 Task: Look for space in Greve, Denmark from 9th June, 2023 to 16th June, 2023 for 2 adults in price range Rs.8000 to Rs.16000. Place can be entire place with 2 bedrooms having 2 beds and 1 bathroom. Property type can be house, flat, guest house. Booking option can be shelf check-in. Required host language is English.
Action: Mouse moved to (665, 93)
Screenshot: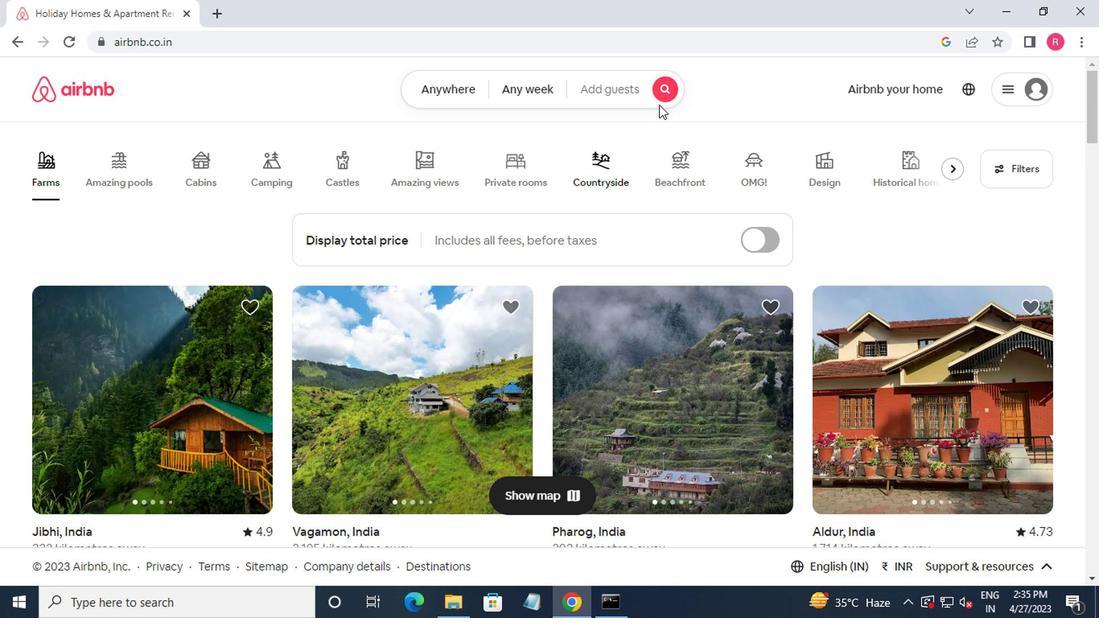
Action: Mouse pressed left at (665, 93)
Screenshot: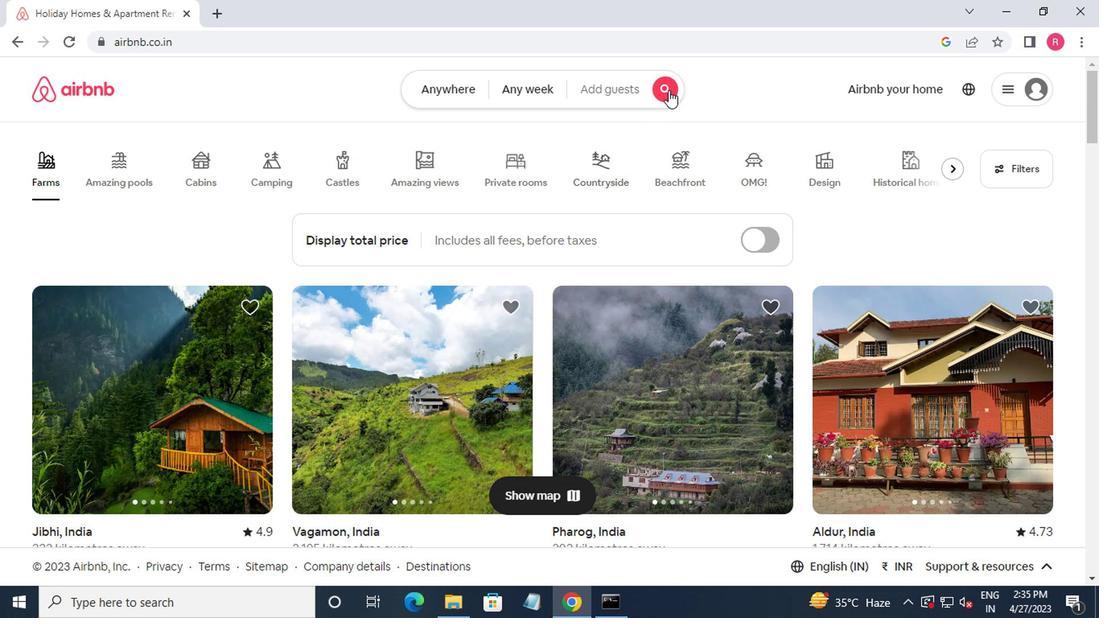 
Action: Mouse moved to (389, 154)
Screenshot: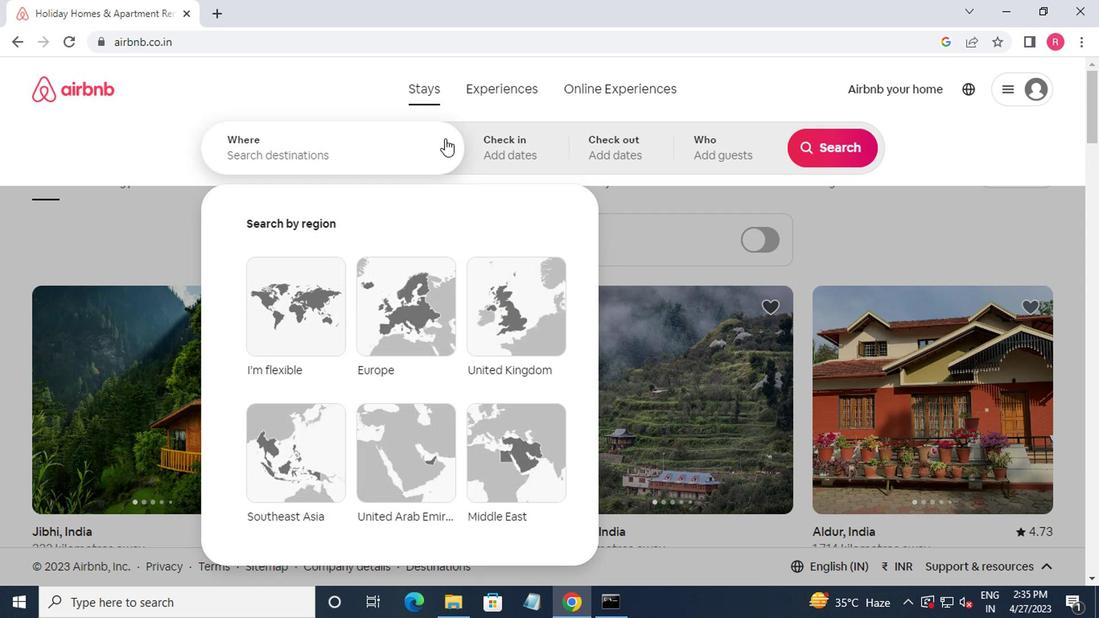 
Action: Mouse pressed left at (389, 154)
Screenshot: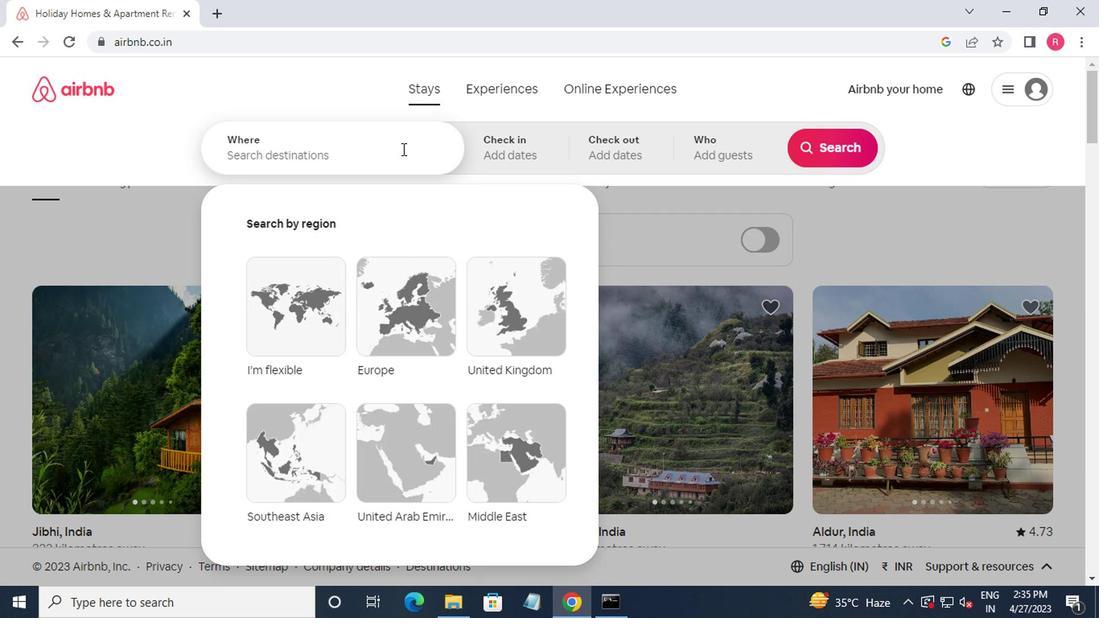 
Action: Mouse moved to (420, 139)
Screenshot: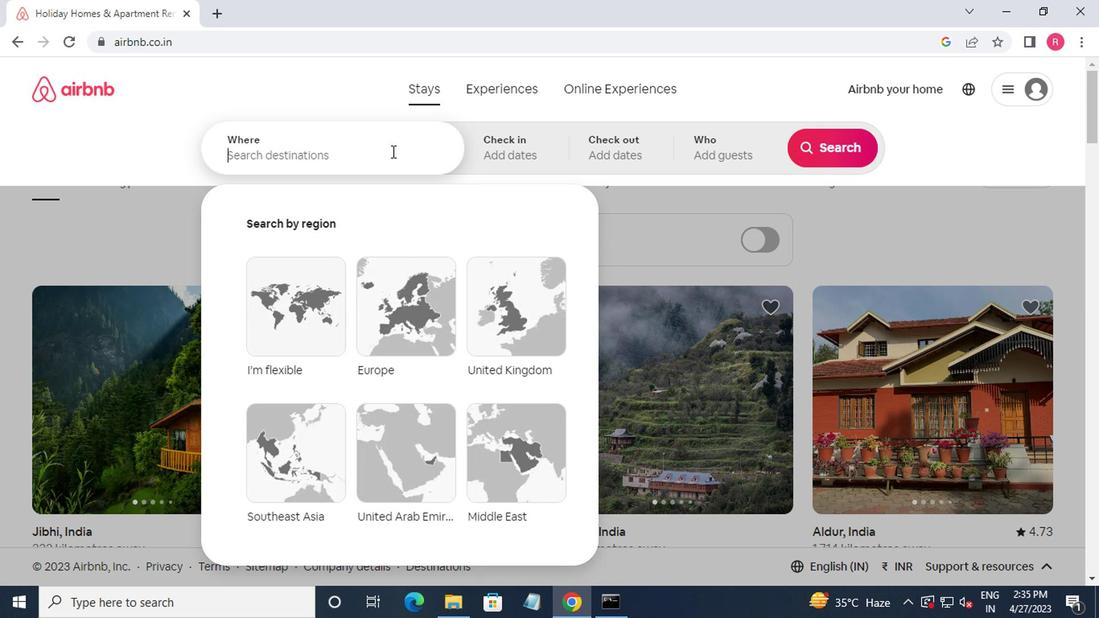 
Action: Key pressed greve,danm<Key.down><Key.enter>
Screenshot: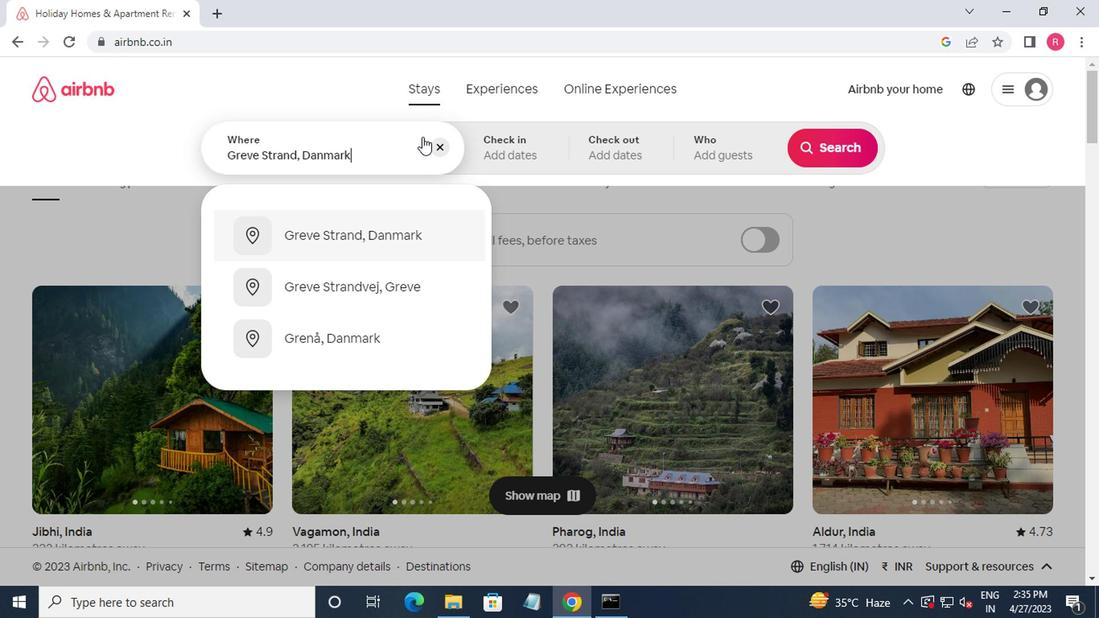 
Action: Mouse moved to (817, 280)
Screenshot: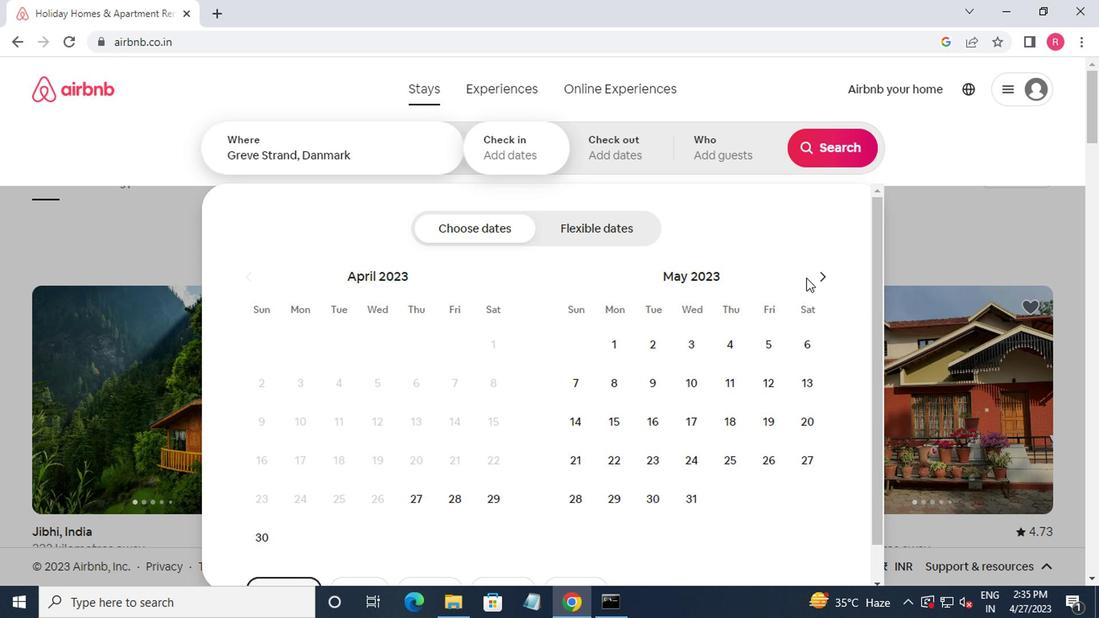 
Action: Mouse pressed left at (817, 280)
Screenshot: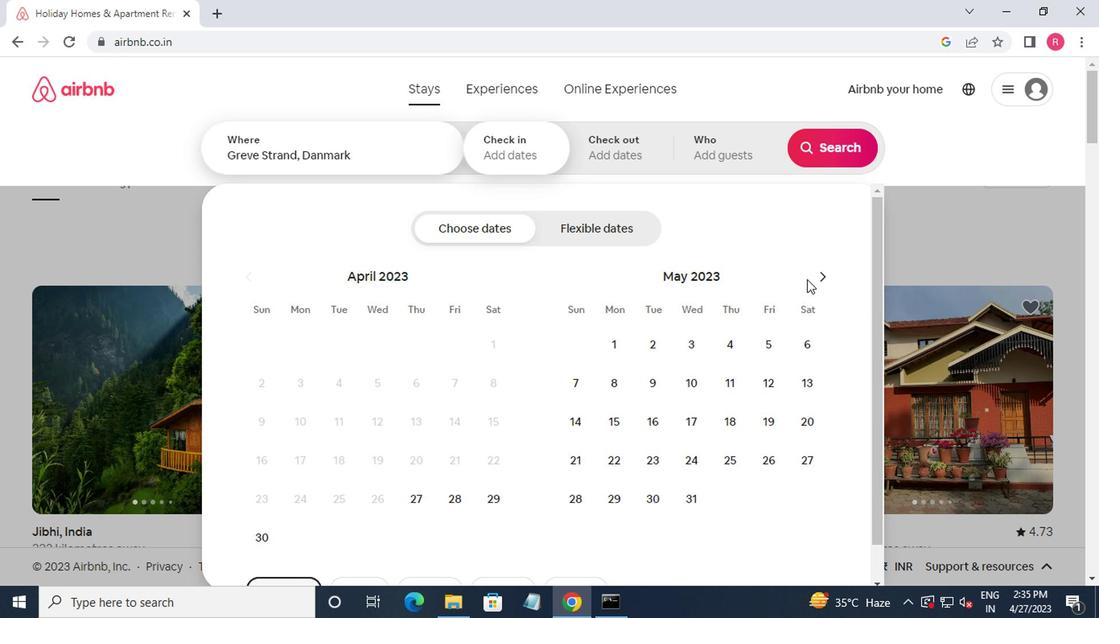 
Action: Mouse moved to (819, 281)
Screenshot: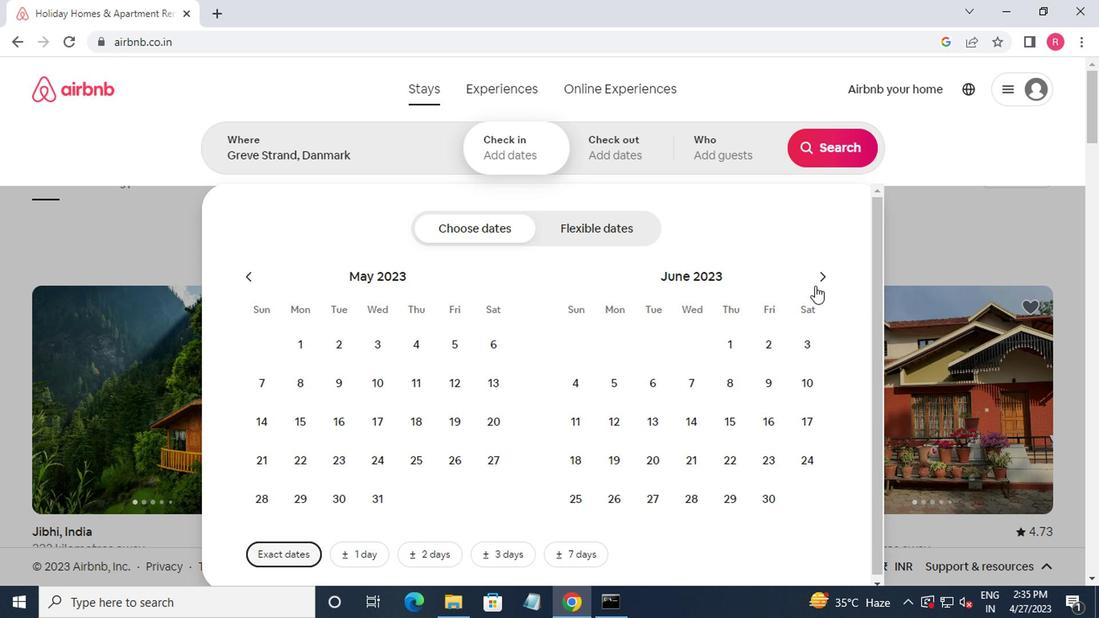 
Action: Mouse pressed left at (819, 281)
Screenshot: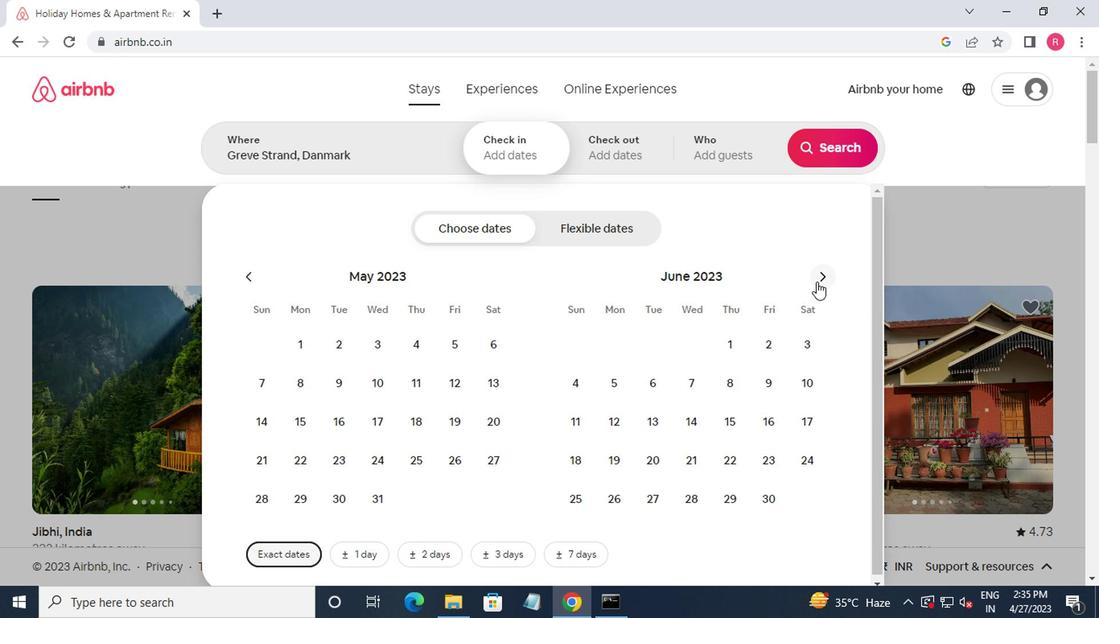 
Action: Mouse moved to (582, 428)
Screenshot: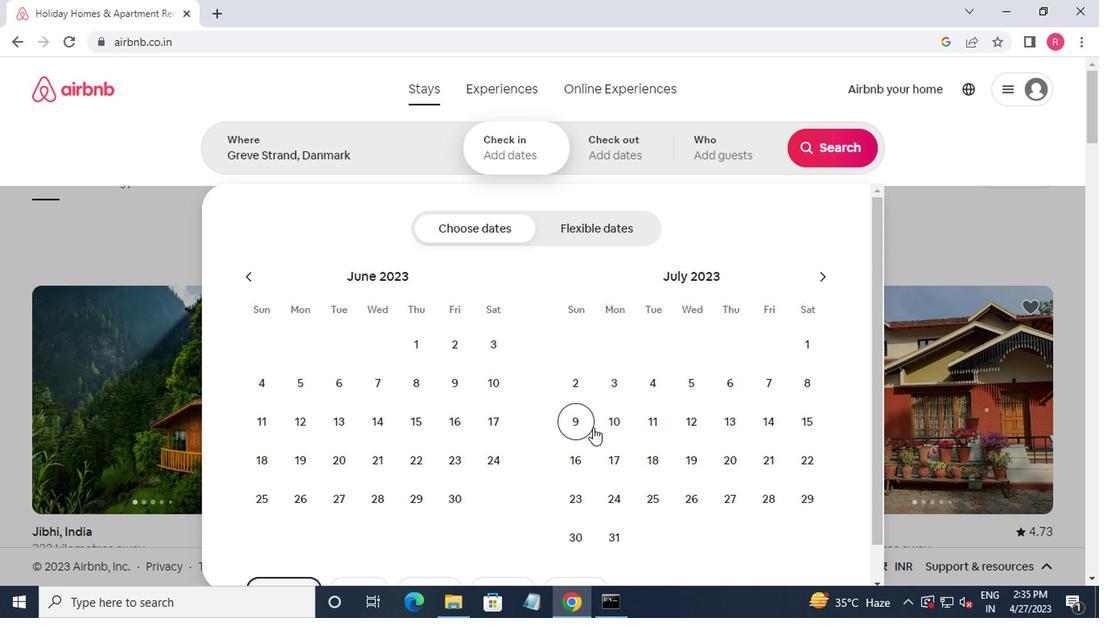 
Action: Mouse pressed left at (582, 428)
Screenshot: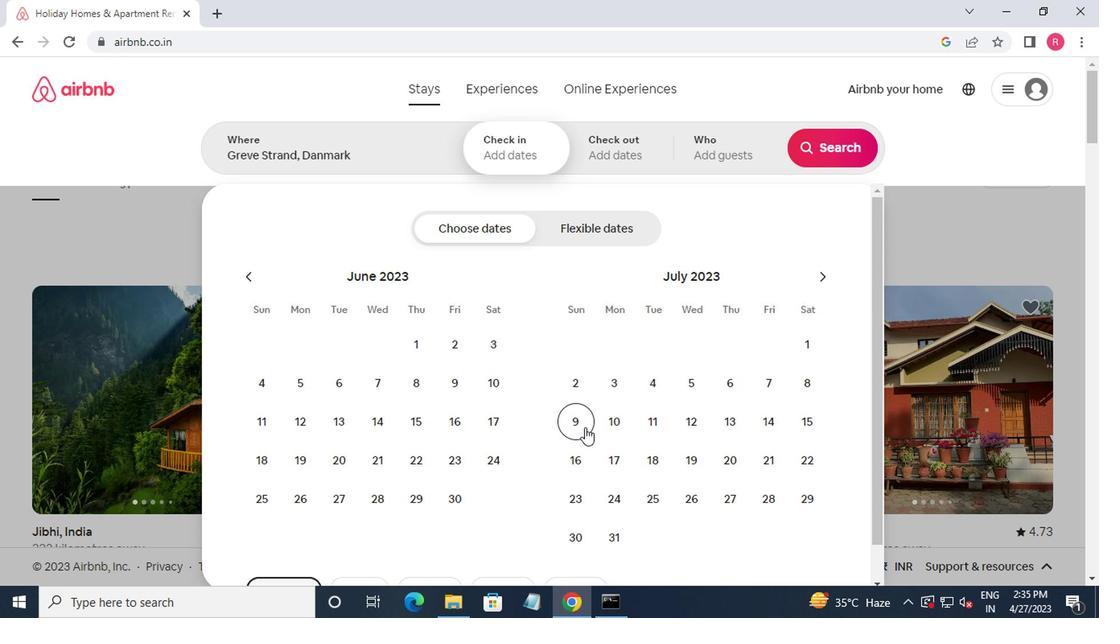 
Action: Mouse moved to (584, 470)
Screenshot: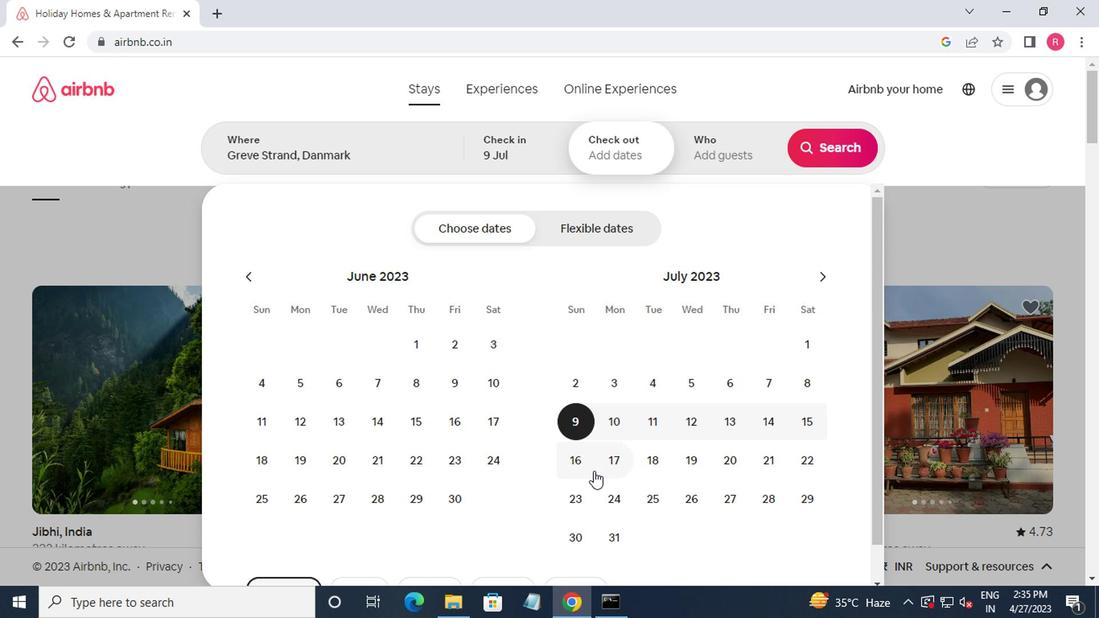 
Action: Mouse pressed left at (584, 470)
Screenshot: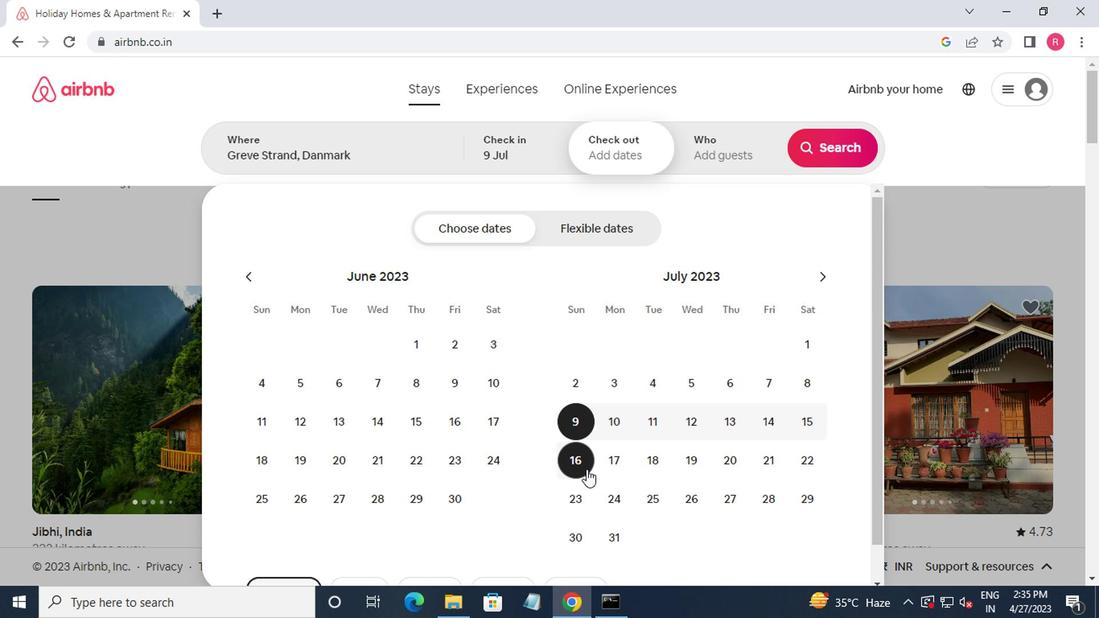 
Action: Mouse moved to (711, 144)
Screenshot: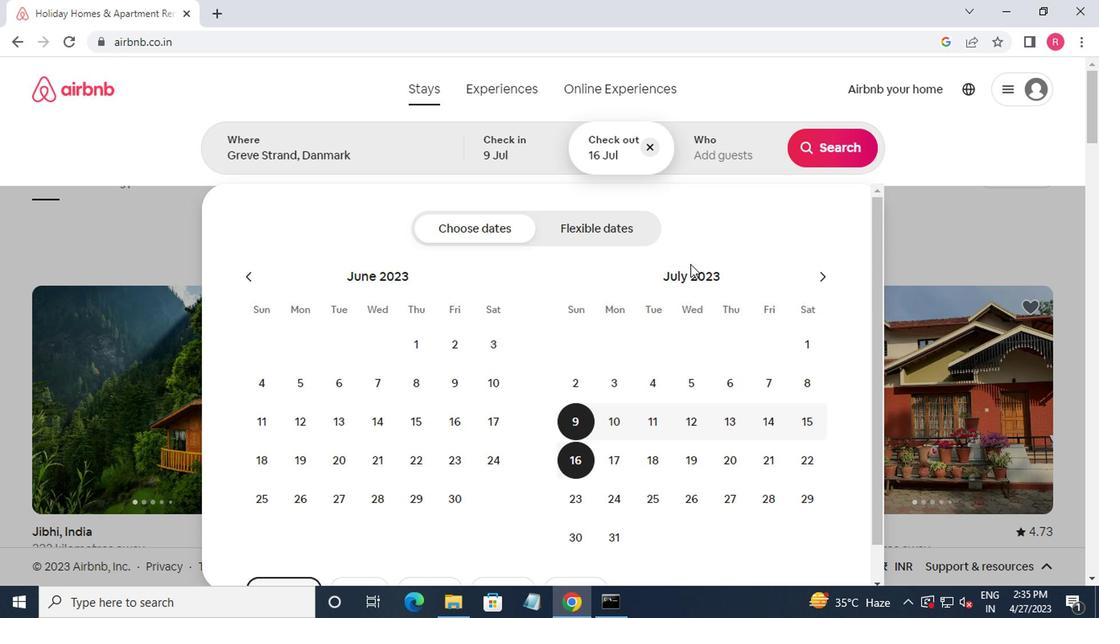 
Action: Mouse pressed left at (711, 144)
Screenshot: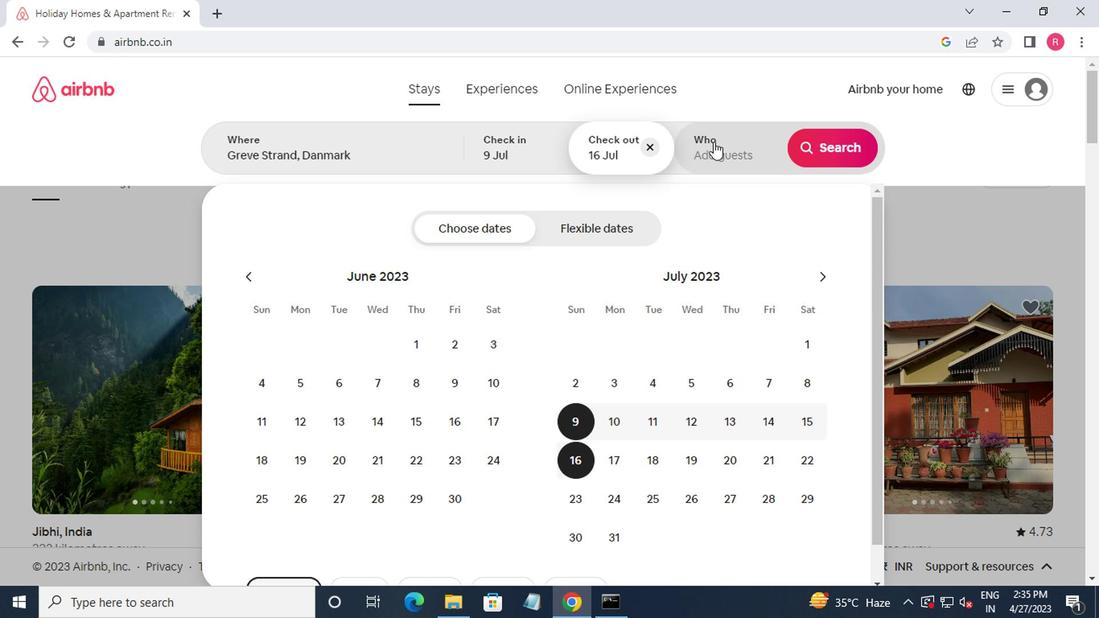 
Action: Mouse moved to (841, 236)
Screenshot: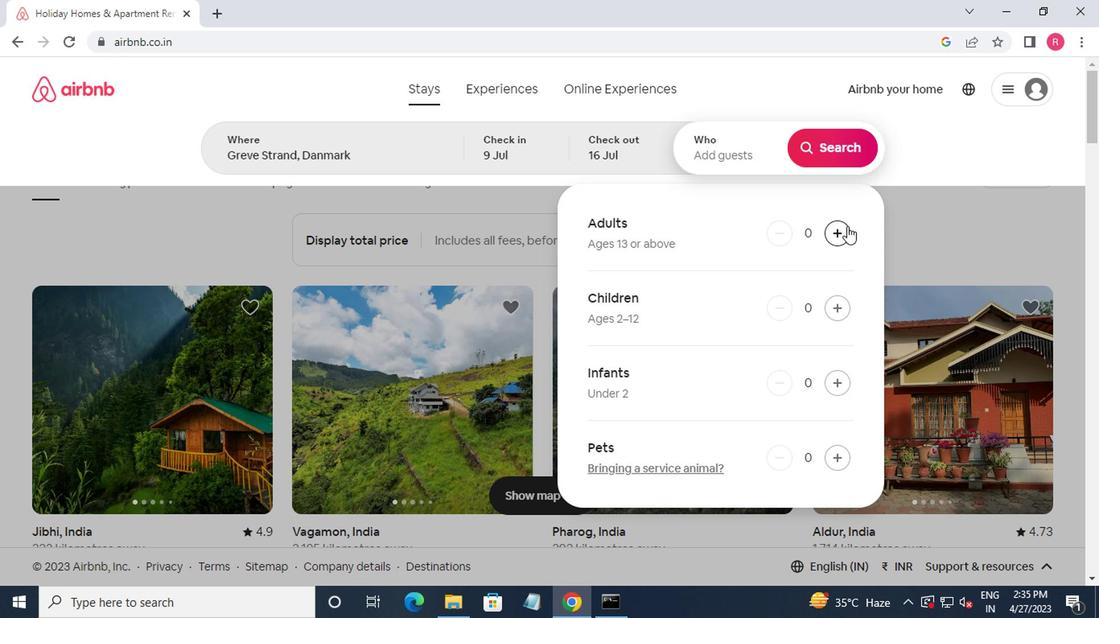 
Action: Mouse pressed left at (841, 236)
Screenshot: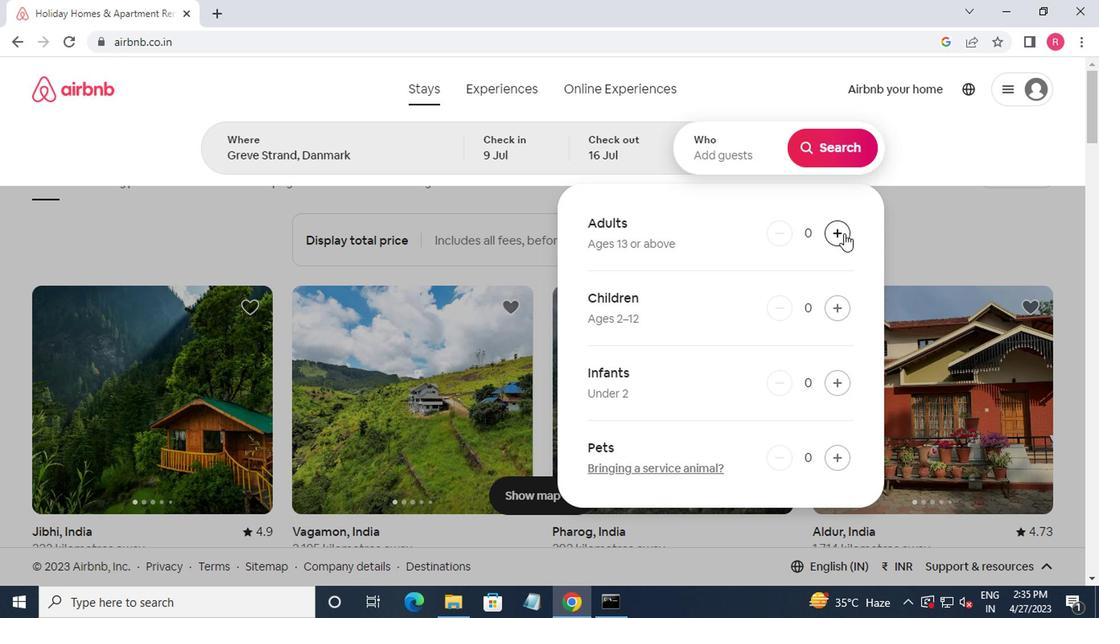 
Action: Mouse pressed left at (841, 236)
Screenshot: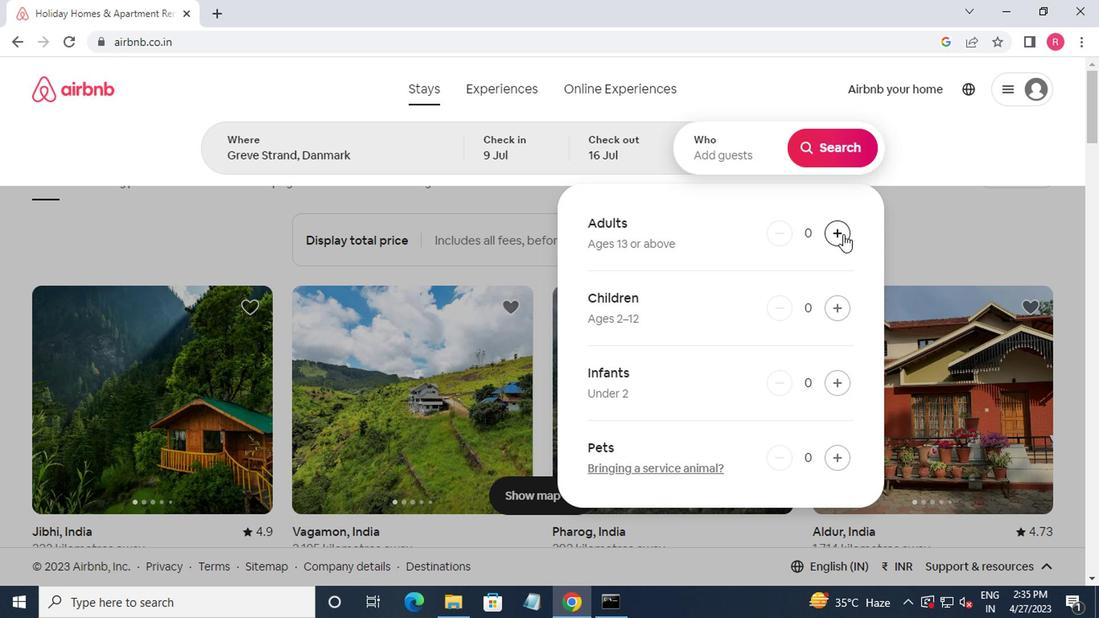 
Action: Mouse moved to (833, 159)
Screenshot: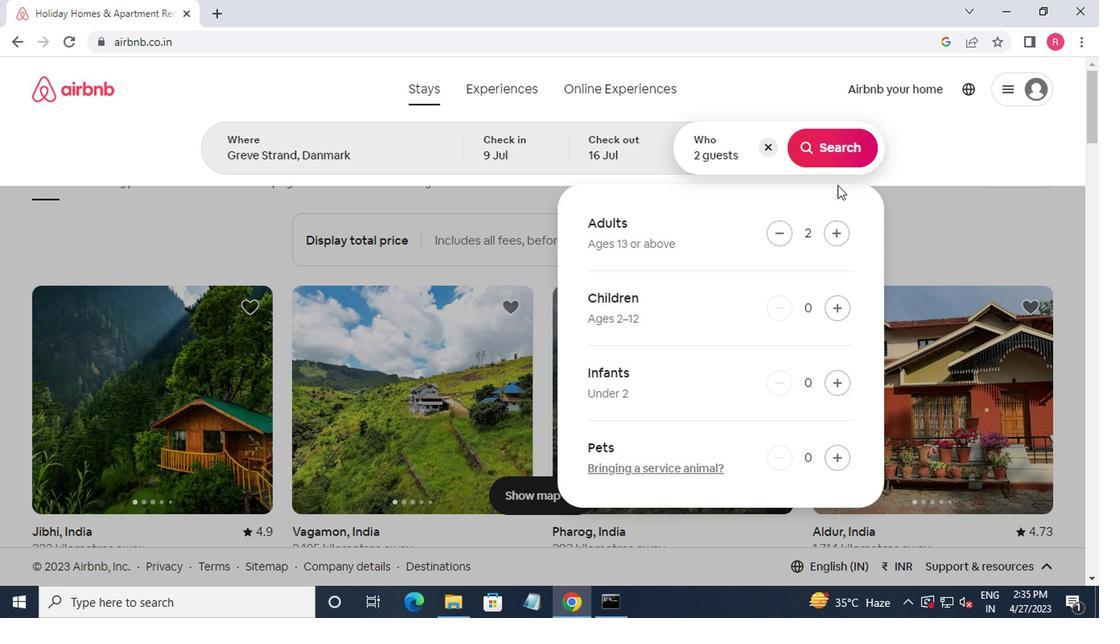 
Action: Mouse pressed left at (833, 159)
Screenshot: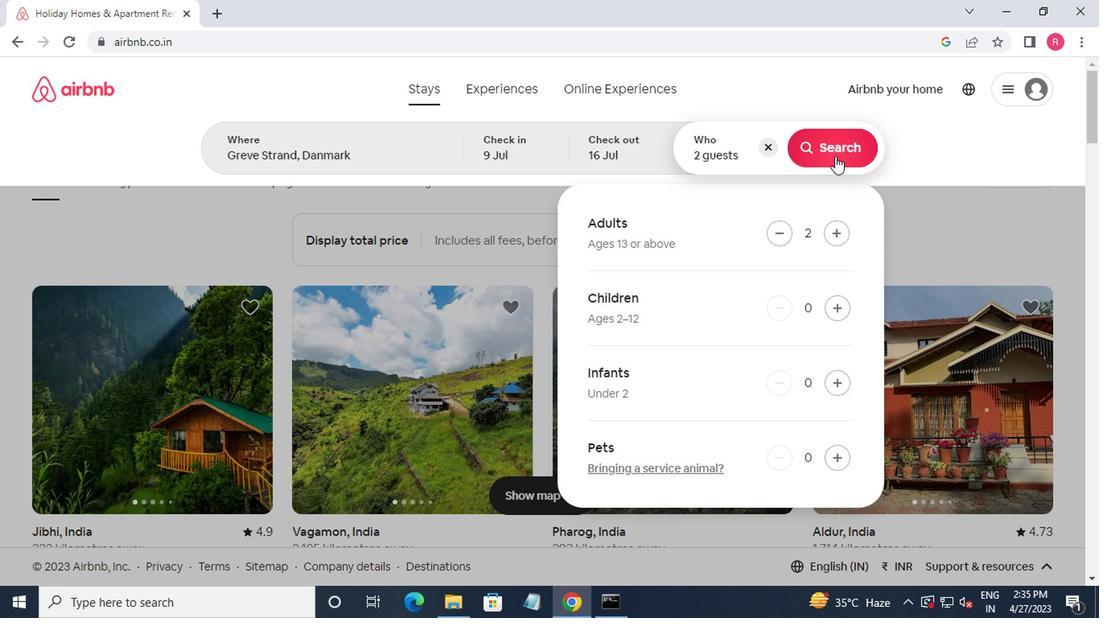 
Action: Mouse moved to (1015, 154)
Screenshot: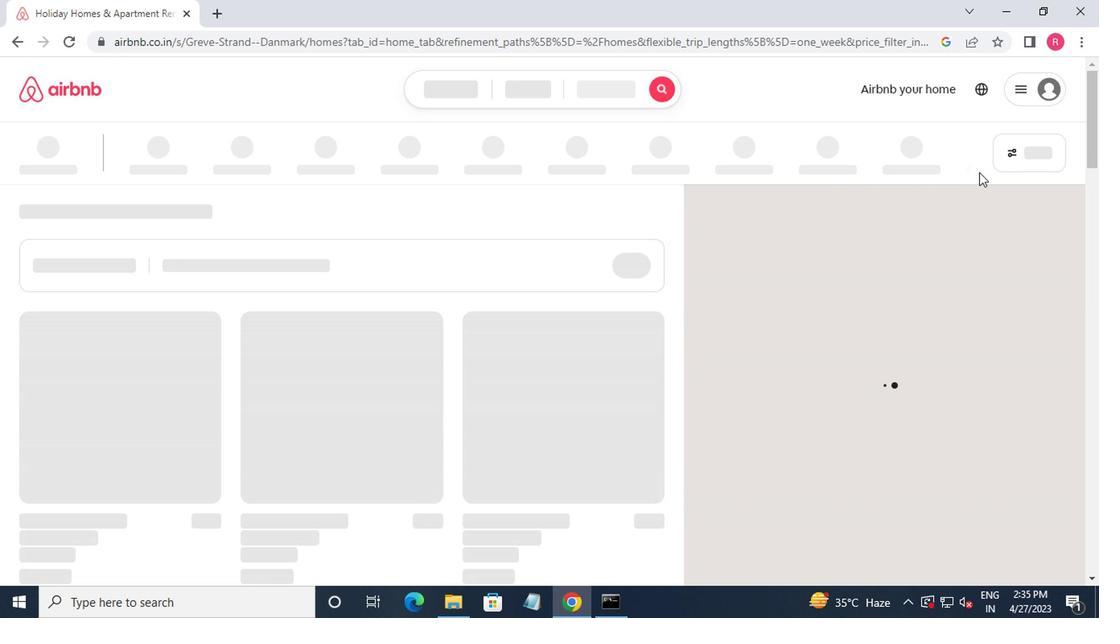 
Action: Mouse pressed left at (1015, 154)
Screenshot: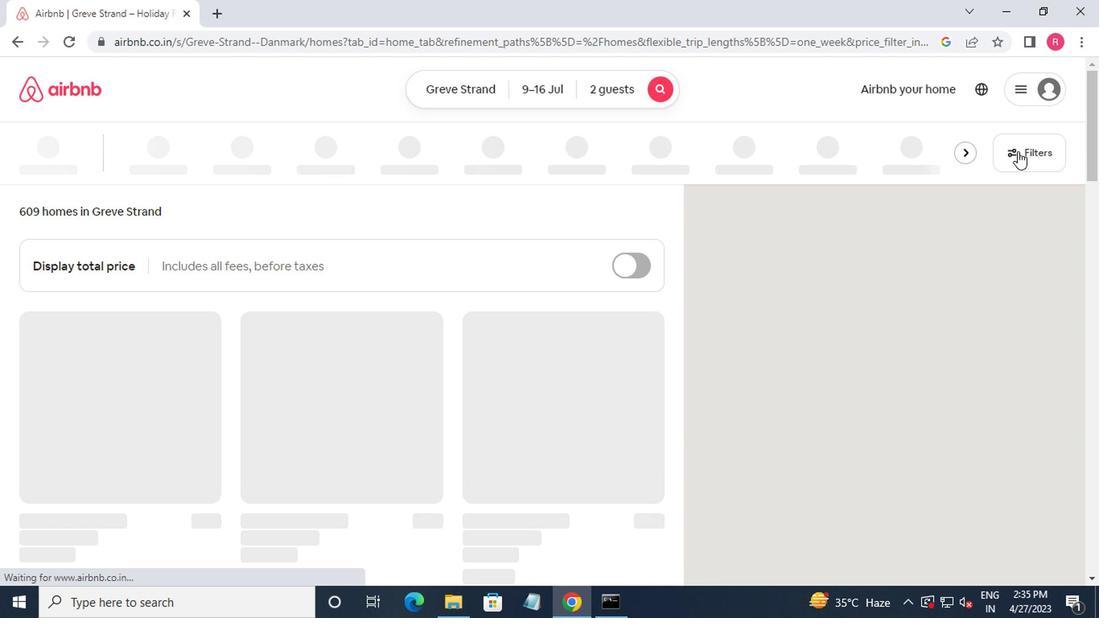 
Action: Mouse moved to (460, 355)
Screenshot: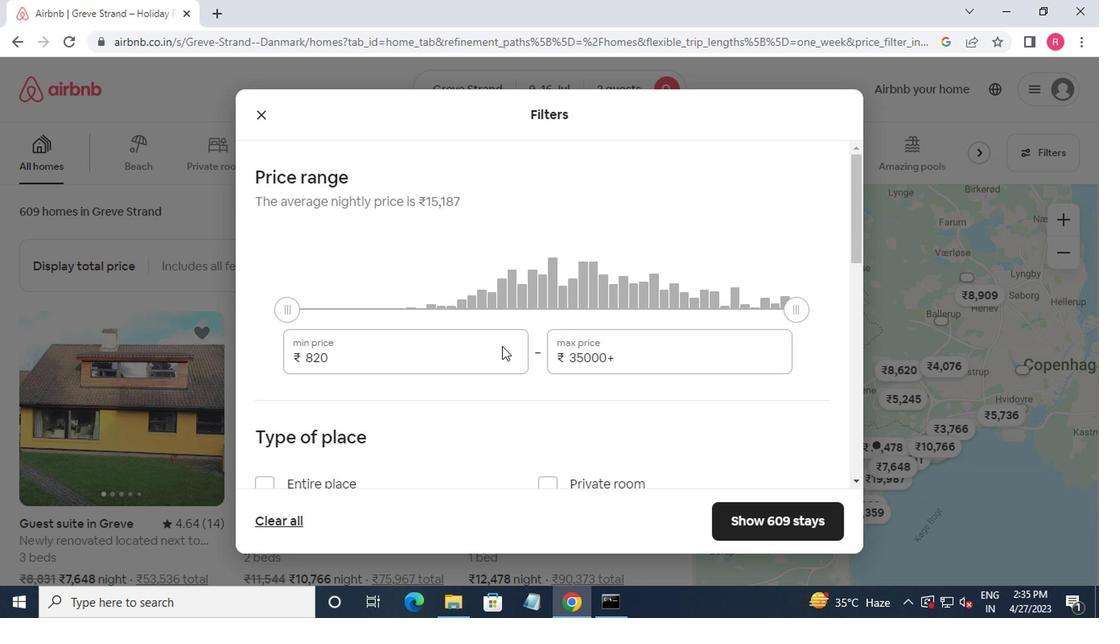 
Action: Mouse pressed left at (460, 355)
Screenshot: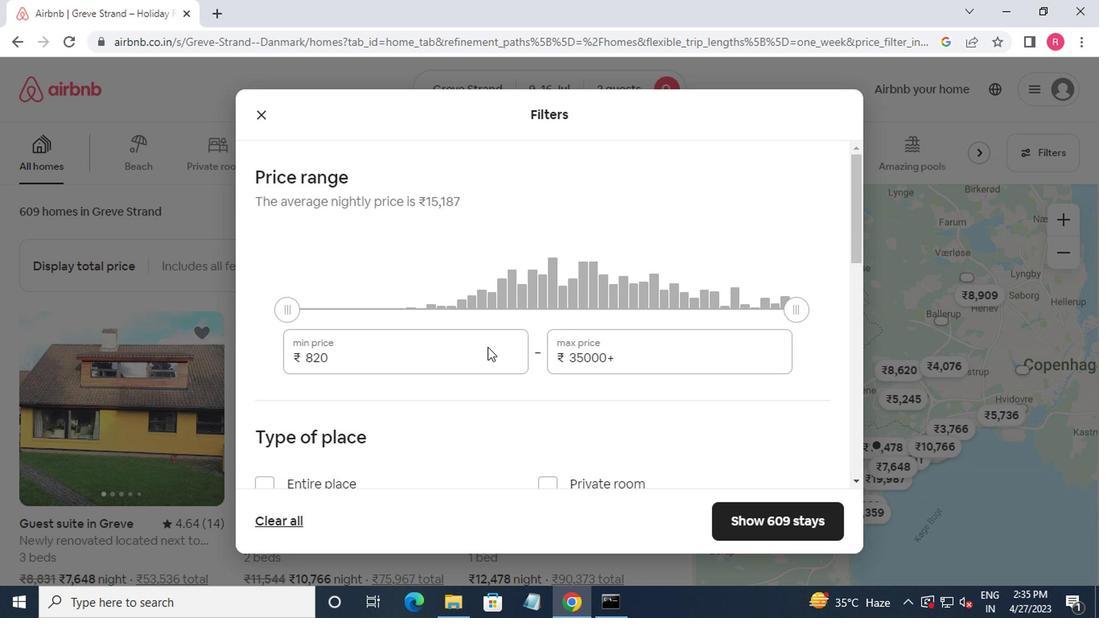 
Action: Mouse moved to (523, 334)
Screenshot: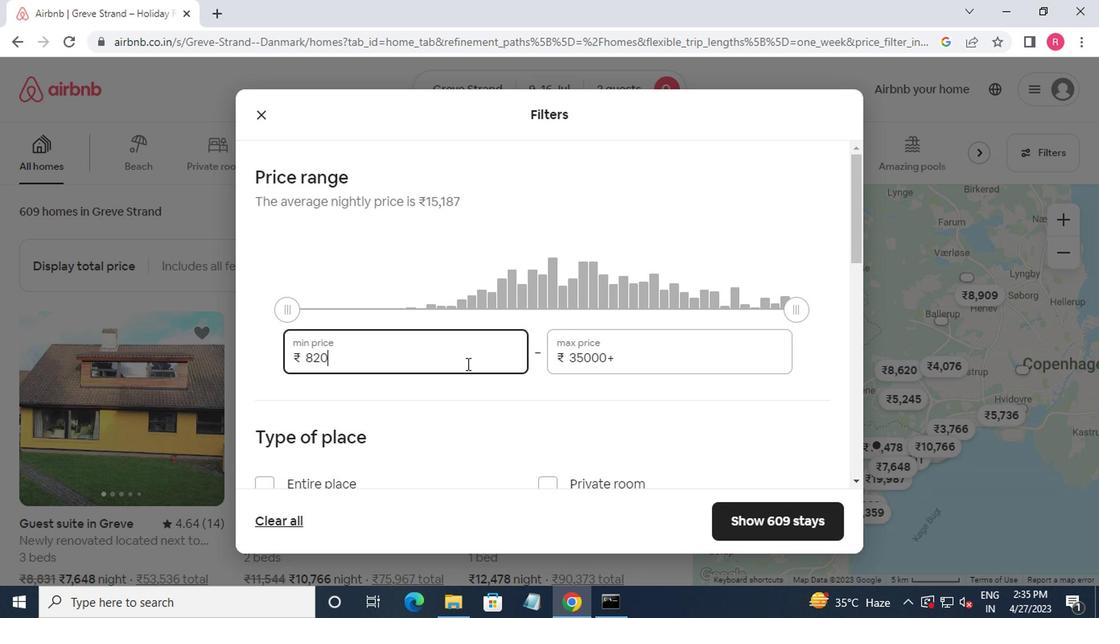 
Action: Key pressed <Key.backspace><Key.backspace>000<Key.tab>1<Key.backspace><Key.backspace><Key.backspace><Key.backspace><Key.backspace><Key.backspace><Key.backspace><Key.backspace><Key.backspace><Key.backspace><Key.backspace><Key.backspace>16000
Screenshot: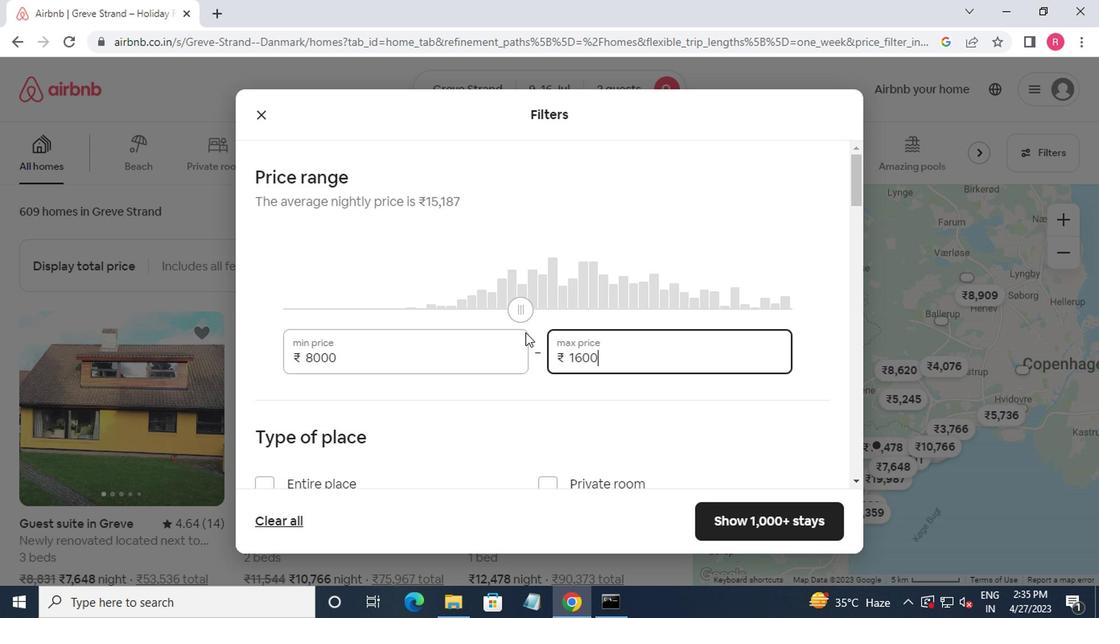 
Action: Mouse moved to (522, 273)
Screenshot: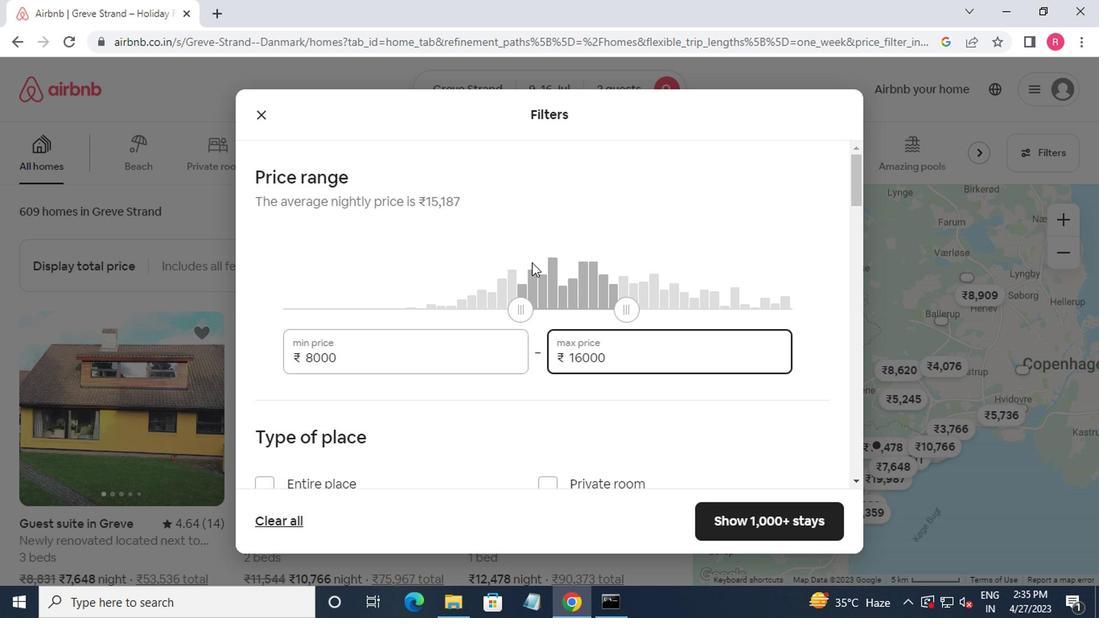 
Action: Mouse scrolled (522, 272) with delta (0, -1)
Screenshot: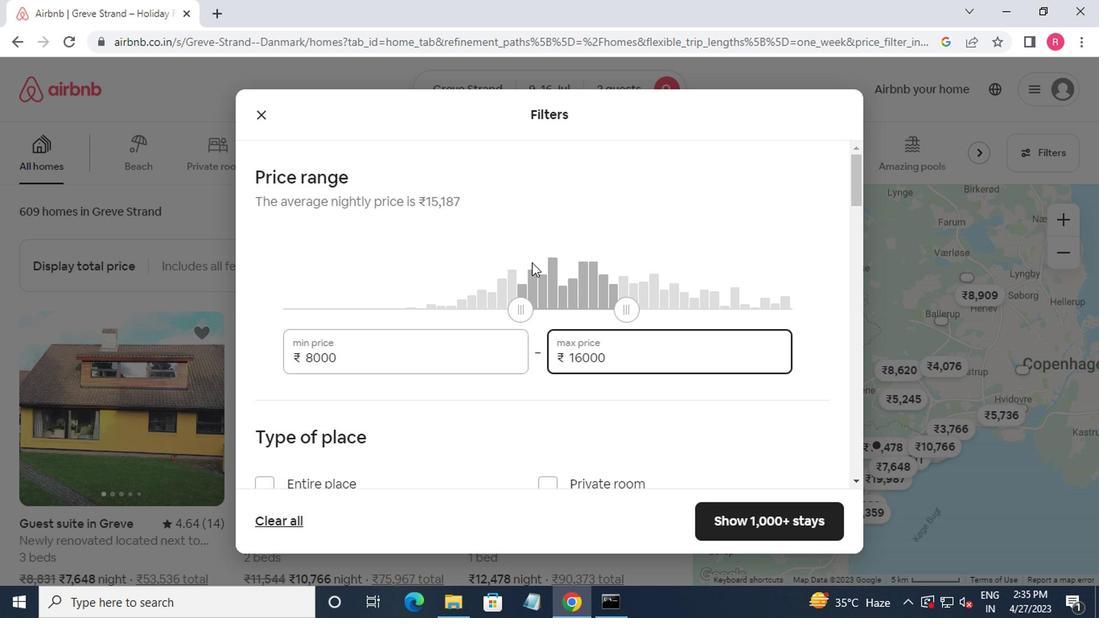 
Action: Mouse moved to (520, 278)
Screenshot: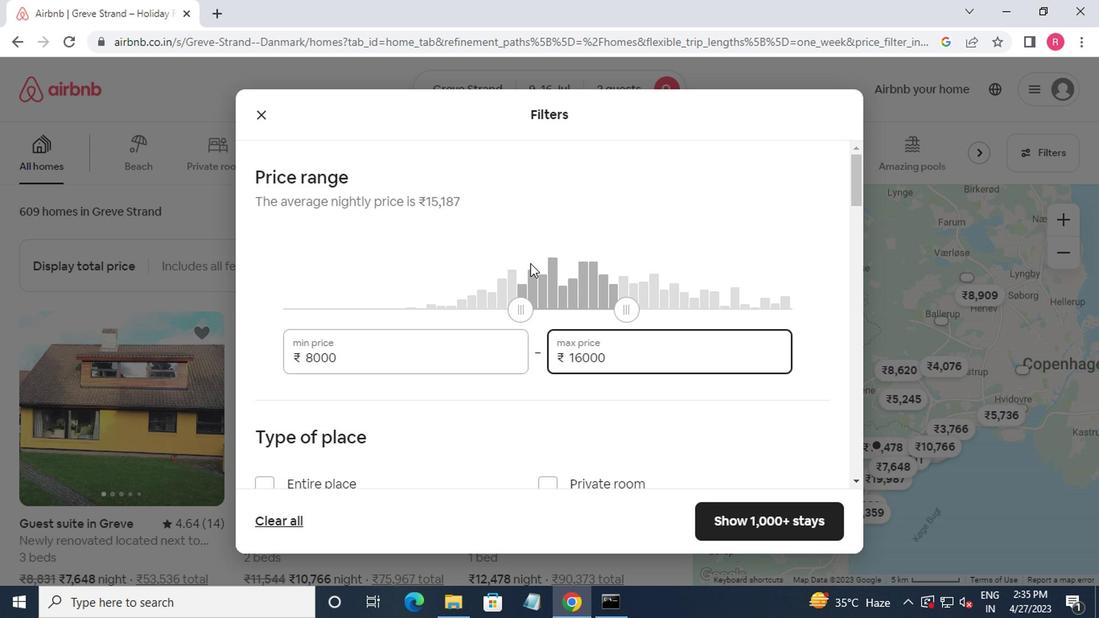 
Action: Mouse scrolled (520, 277) with delta (0, 0)
Screenshot: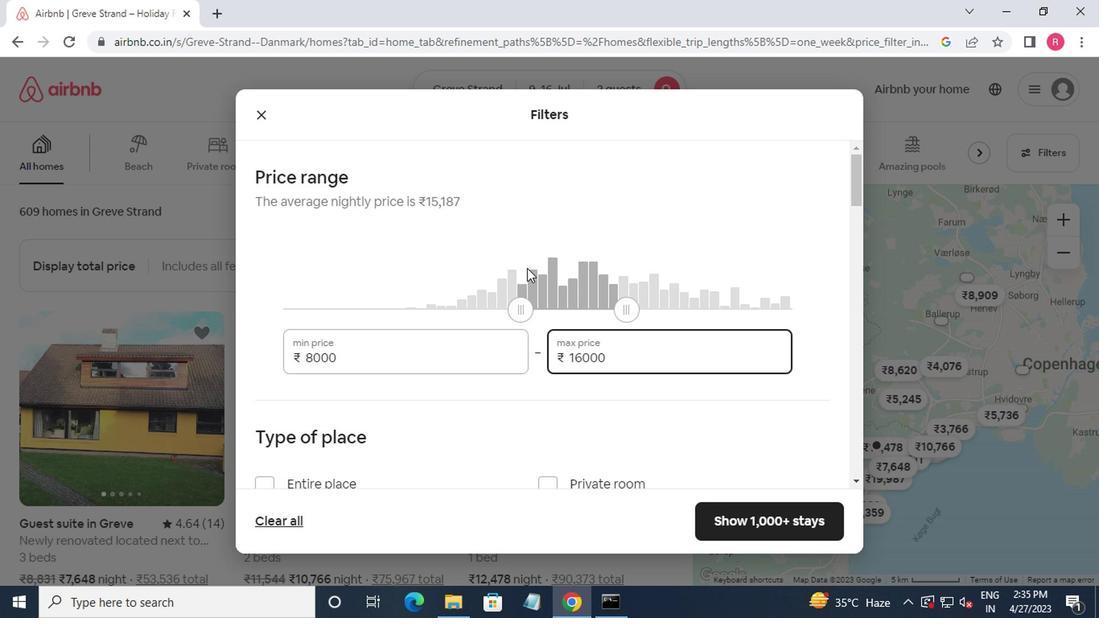 
Action: Mouse moved to (267, 331)
Screenshot: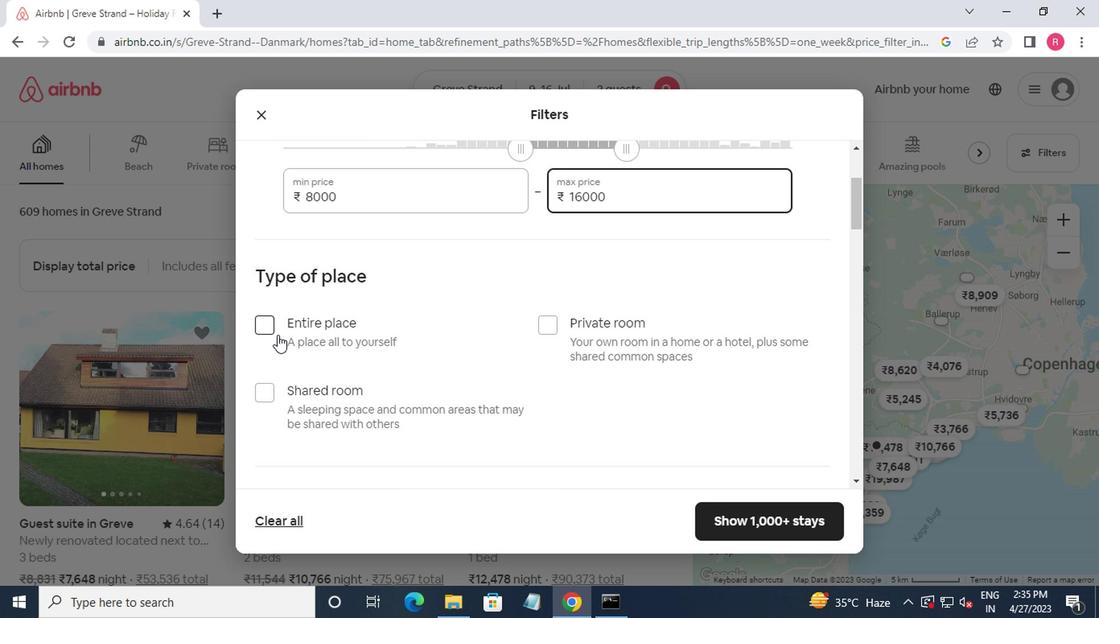 
Action: Mouse pressed left at (267, 331)
Screenshot: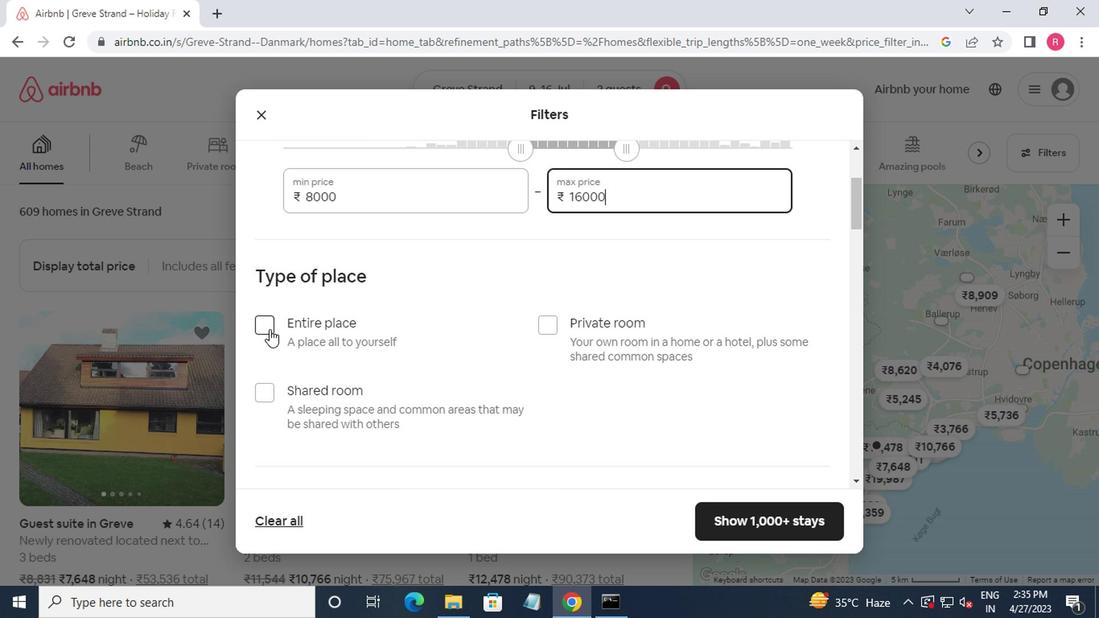
Action: Mouse moved to (1097, 65)
Screenshot: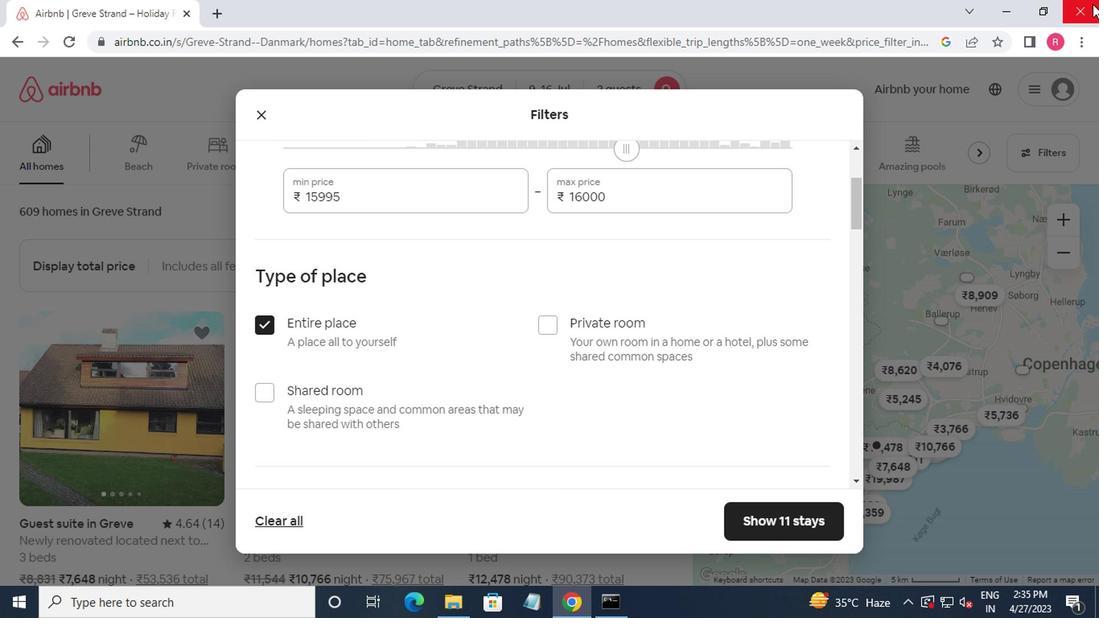 
Action: Mouse scrolled (1096, 65) with delta (0, 0)
Screenshot: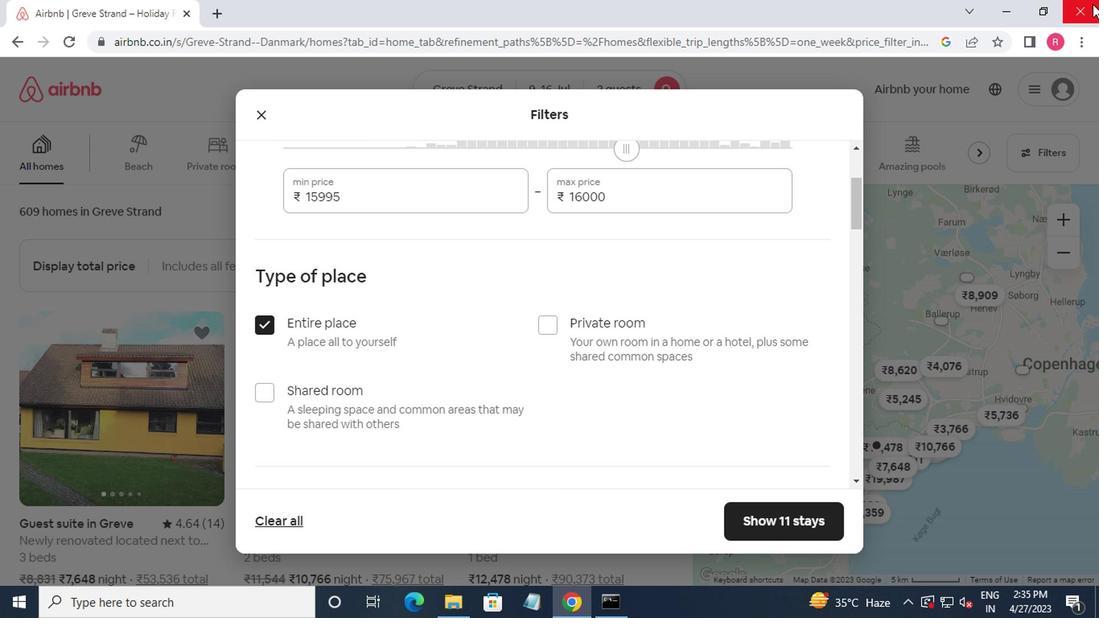 
Action: Mouse moved to (690, 326)
Screenshot: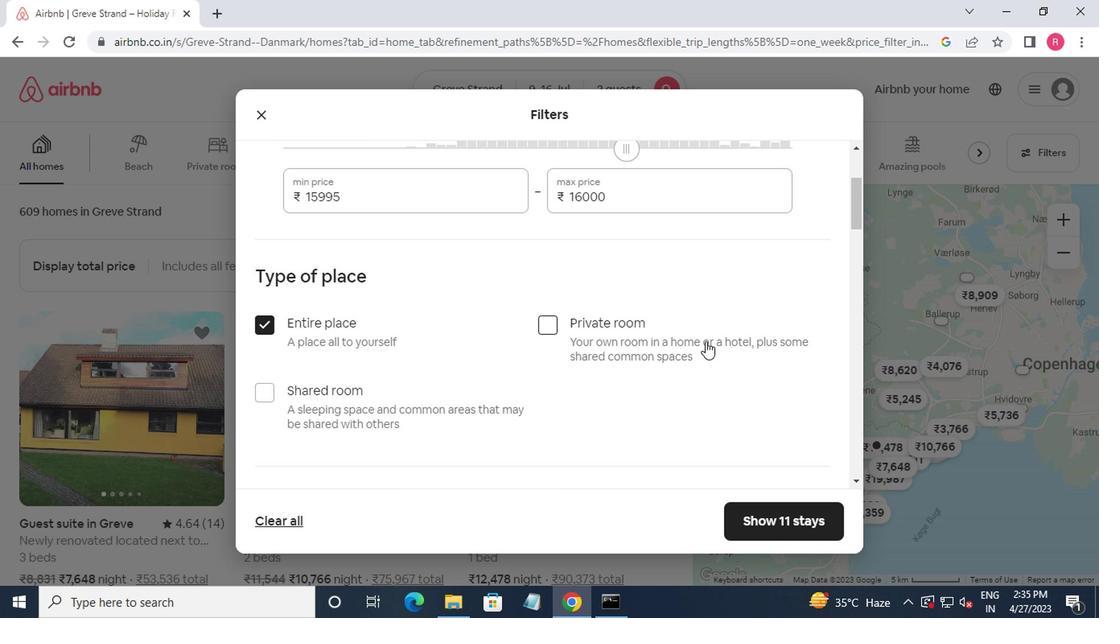 
Action: Mouse scrolled (690, 326) with delta (0, 0)
Screenshot: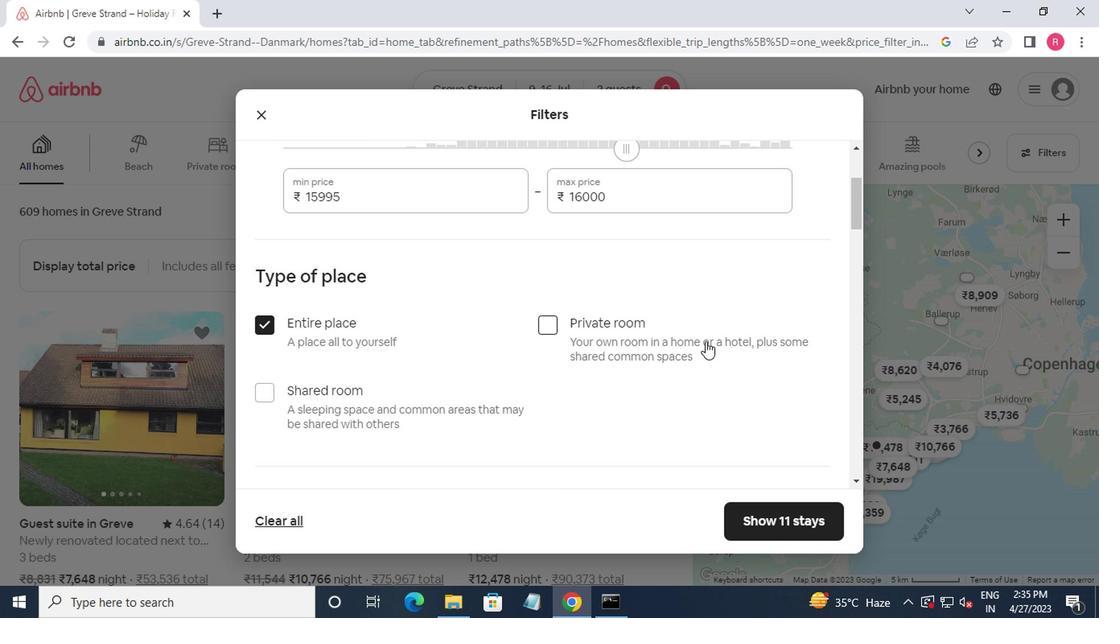 
Action: Mouse scrolled (690, 326) with delta (0, 0)
Screenshot: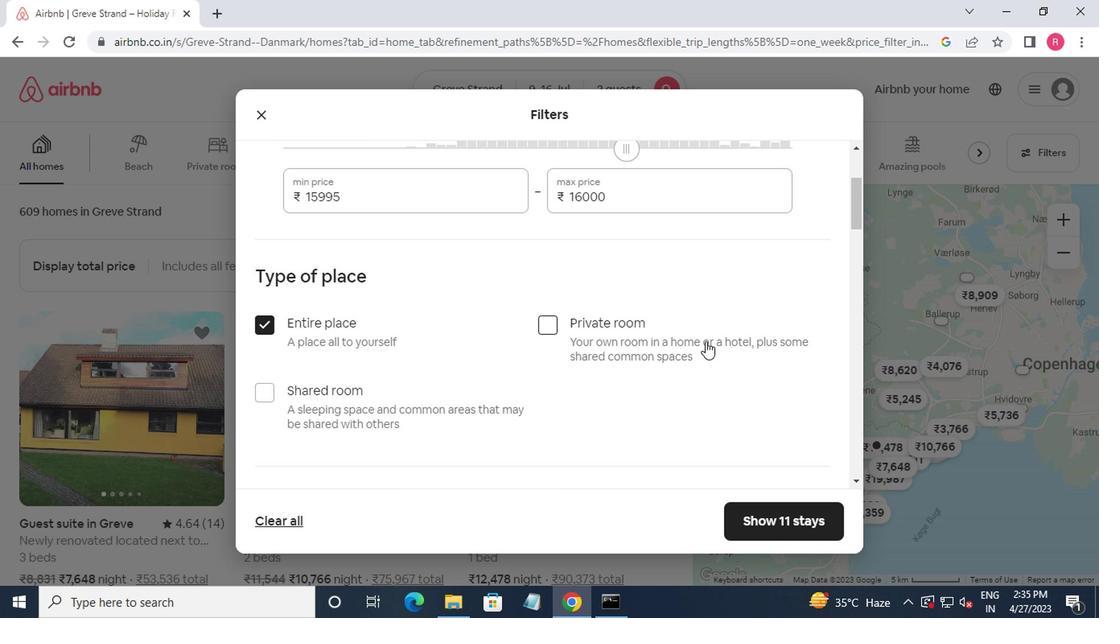 
Action: Mouse moved to (509, 317)
Screenshot: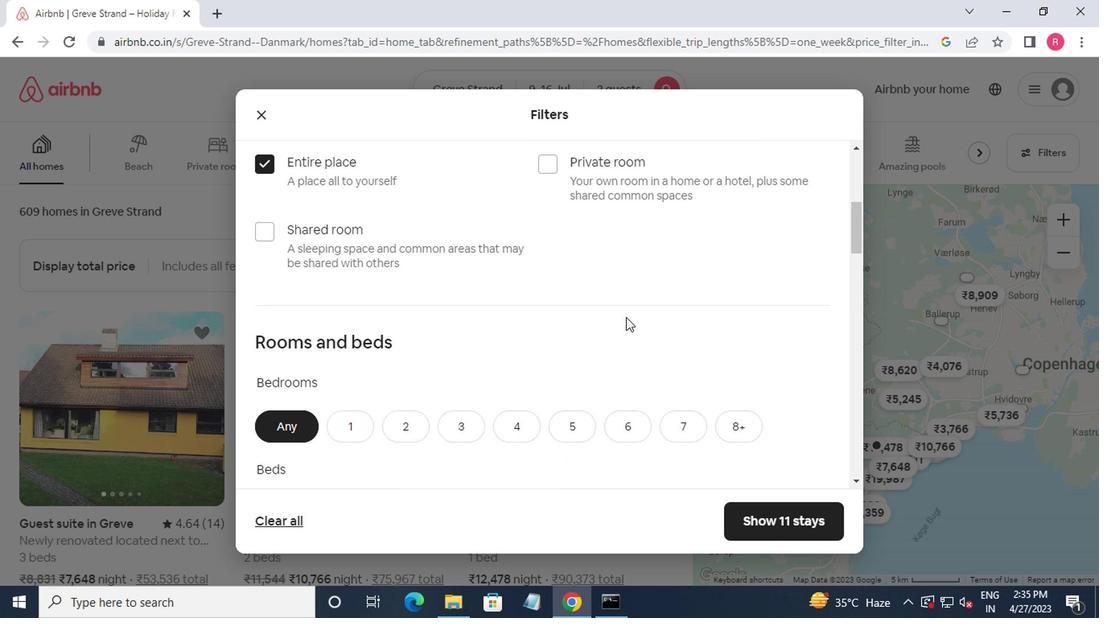 
Action: Mouse scrolled (509, 316) with delta (0, -1)
Screenshot: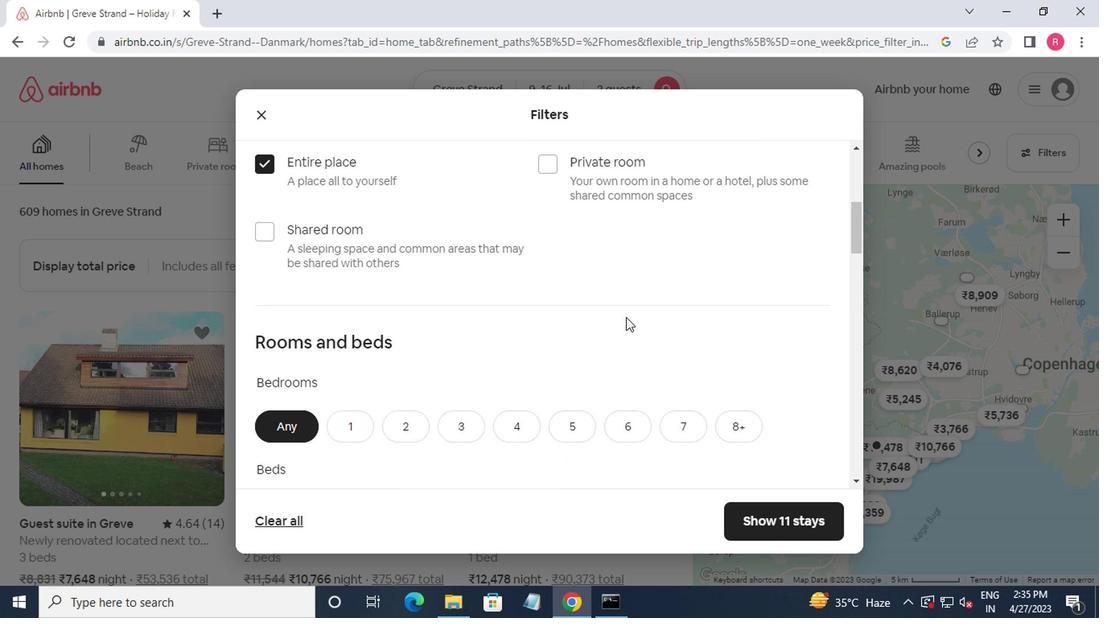 
Action: Mouse moved to (507, 318)
Screenshot: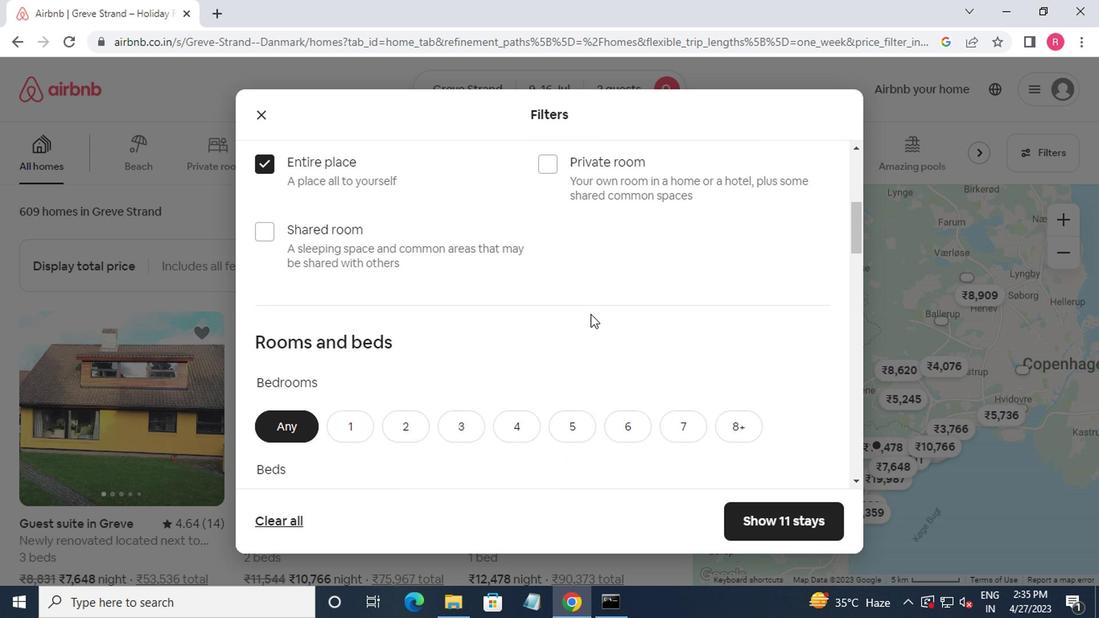 
Action: Mouse scrolled (507, 318) with delta (0, 0)
Screenshot: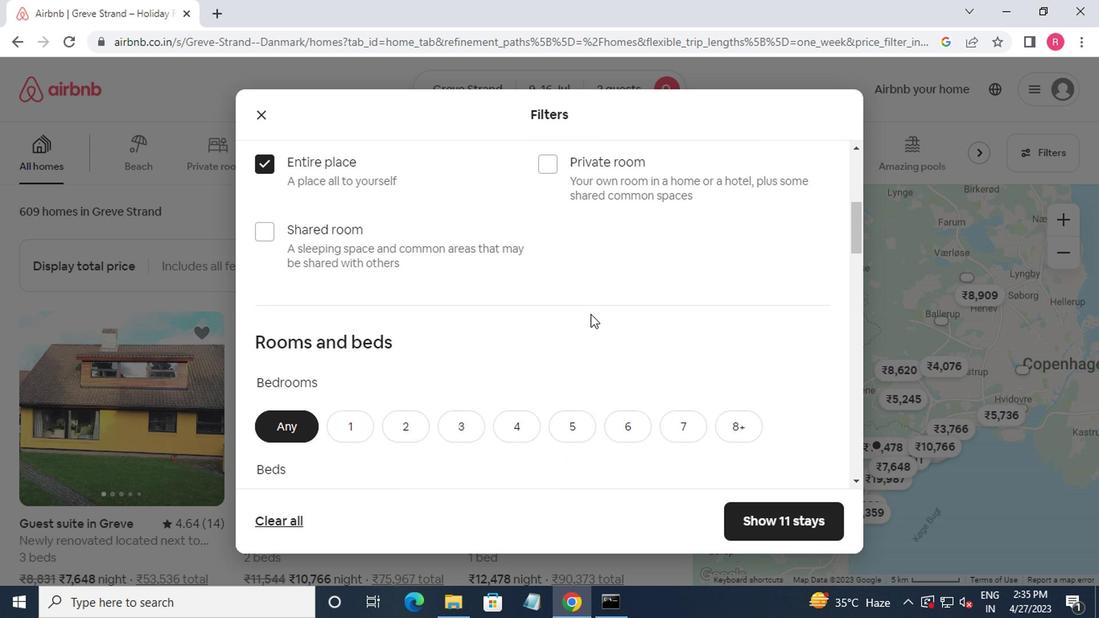 
Action: Mouse moved to (507, 320)
Screenshot: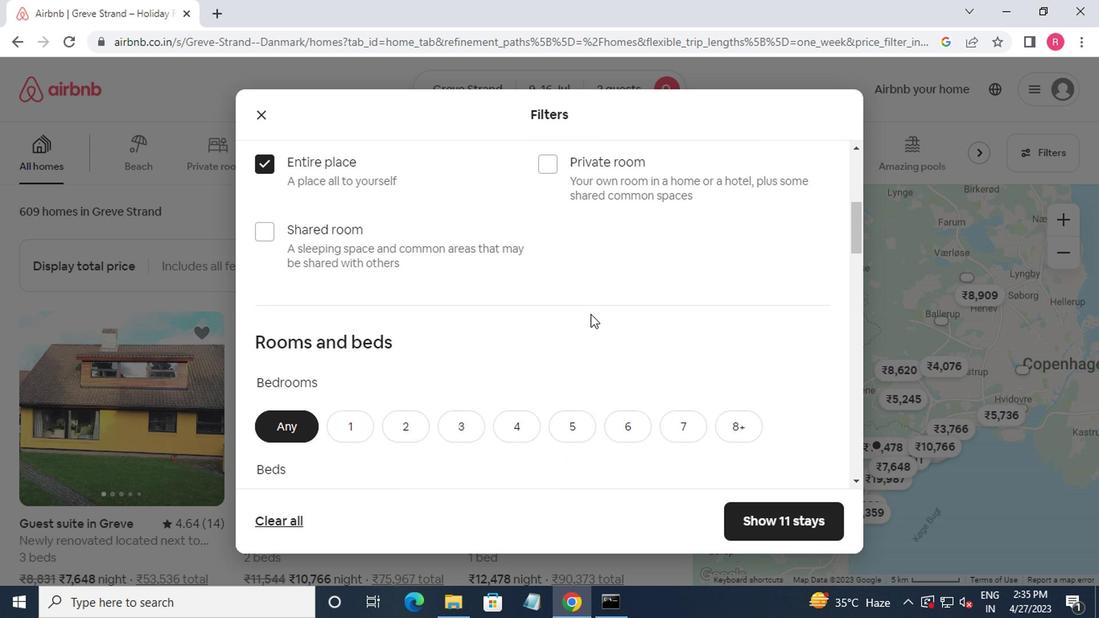 
Action: Mouse scrolled (507, 318) with delta (0, -1)
Screenshot: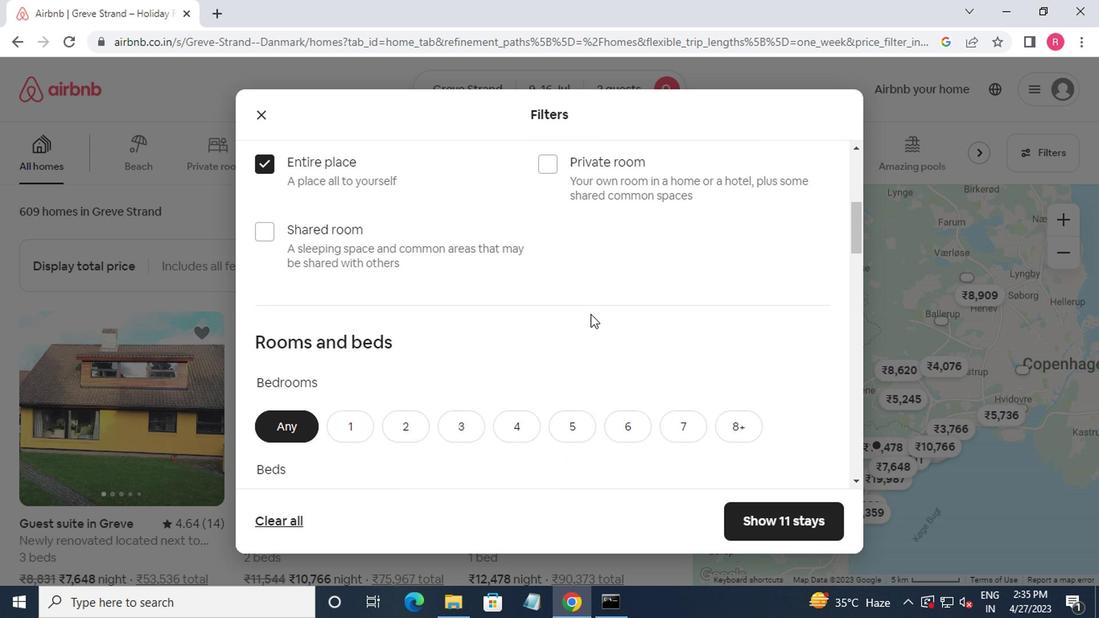 
Action: Mouse moved to (412, 187)
Screenshot: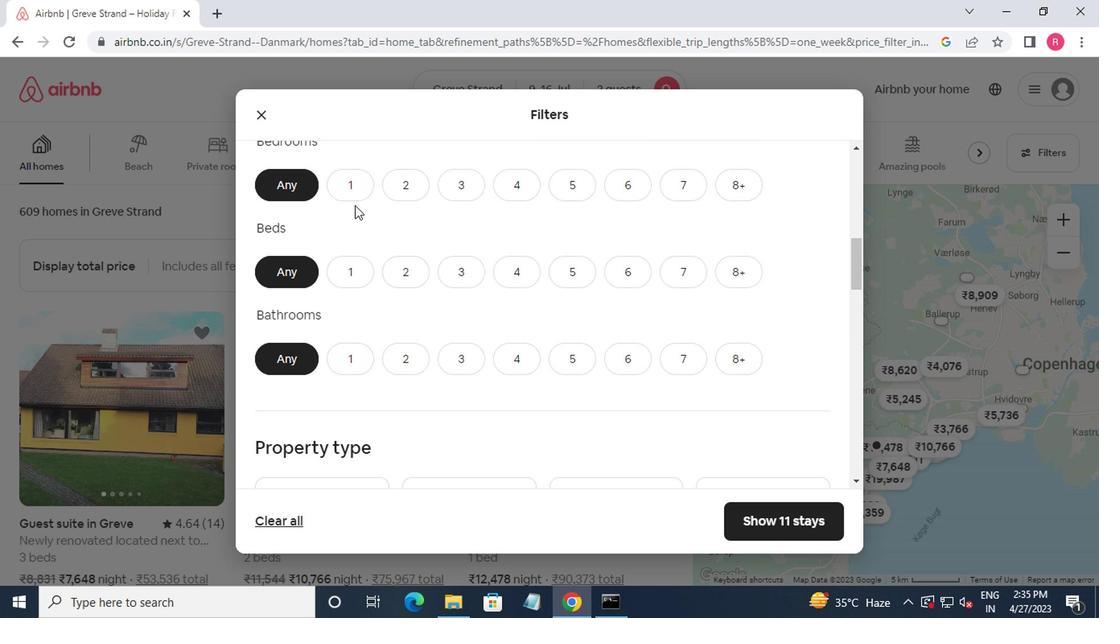 
Action: Mouse pressed left at (412, 187)
Screenshot: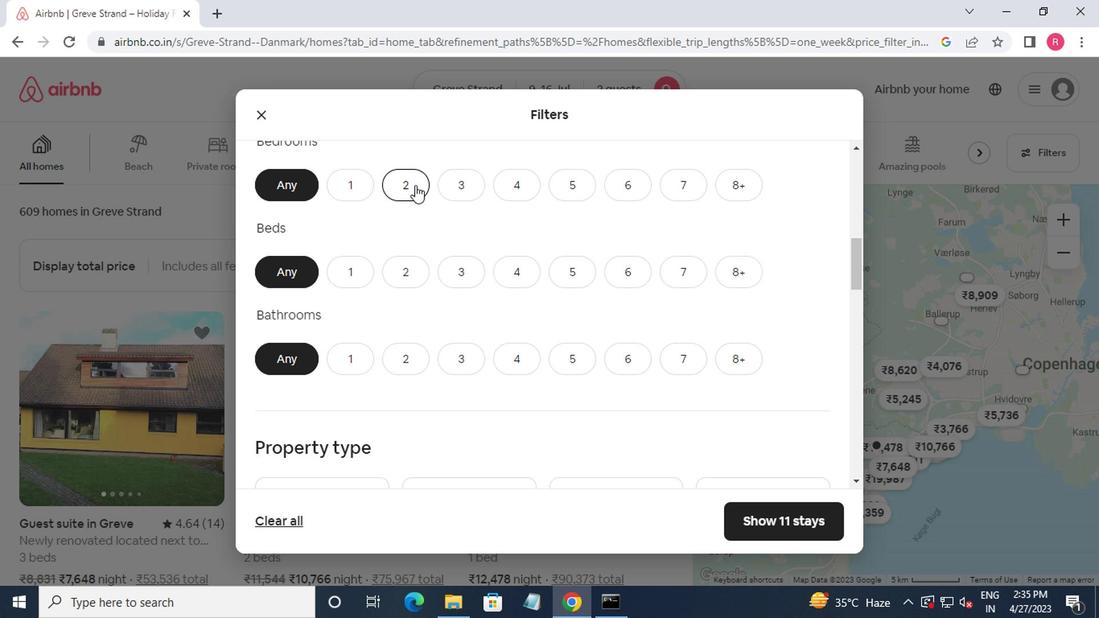
Action: Mouse moved to (396, 203)
Screenshot: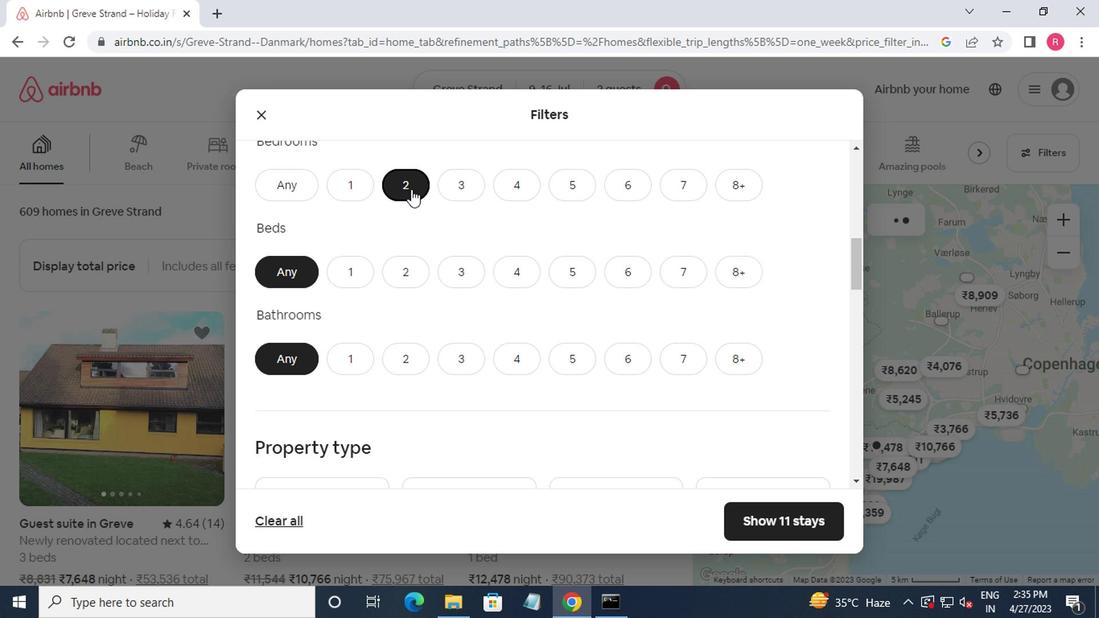 
Action: Mouse scrolled (396, 202) with delta (0, -1)
Screenshot: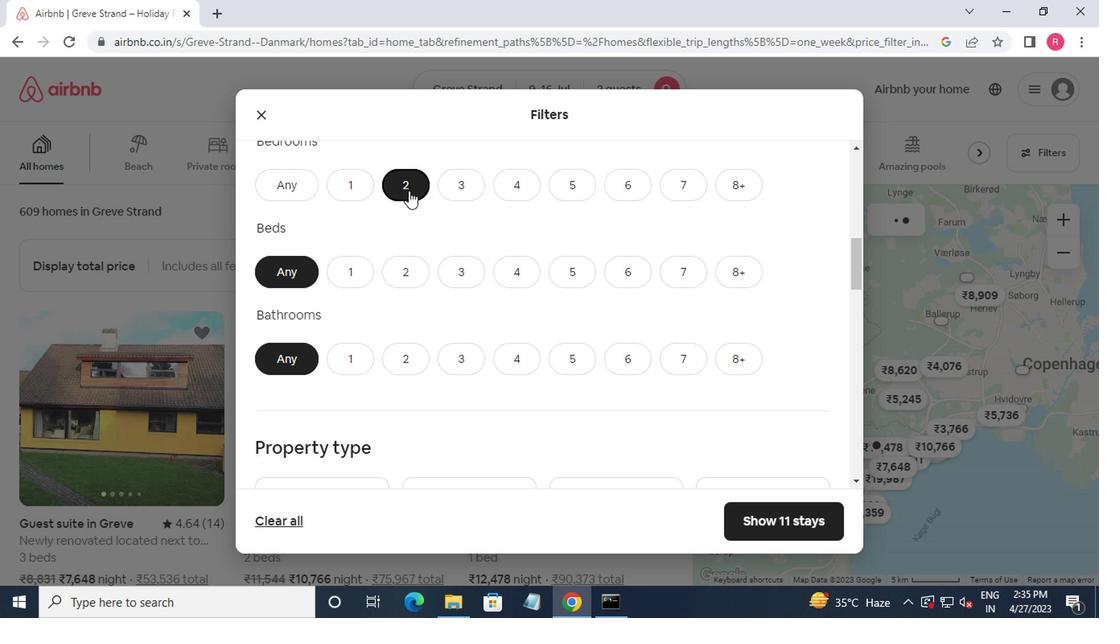 
Action: Mouse moved to (399, 207)
Screenshot: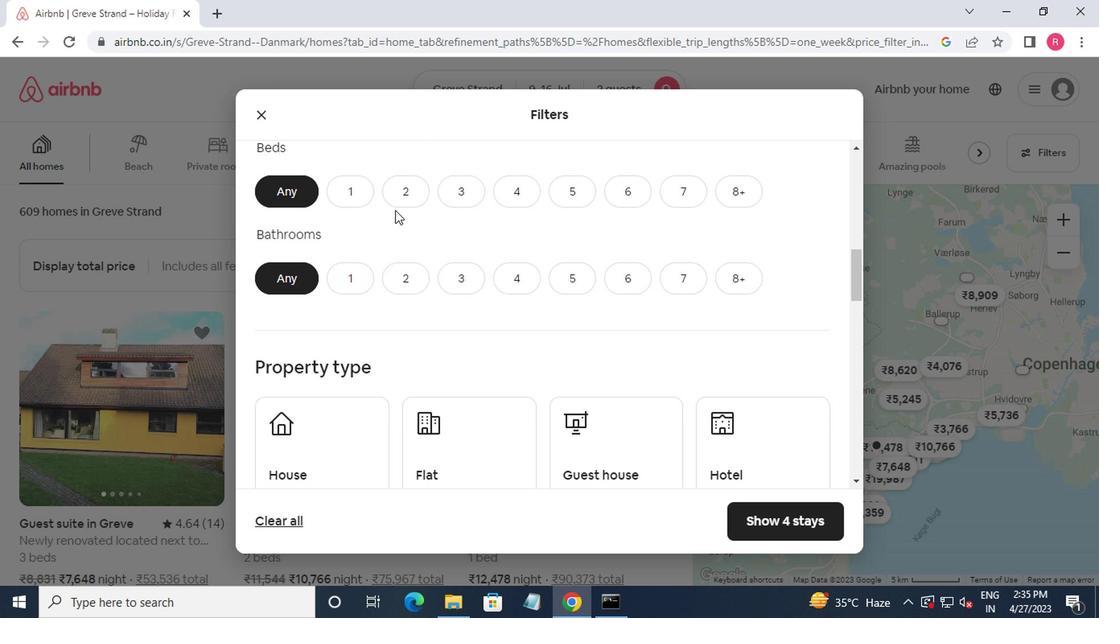 
Action: Mouse pressed left at (399, 207)
Screenshot: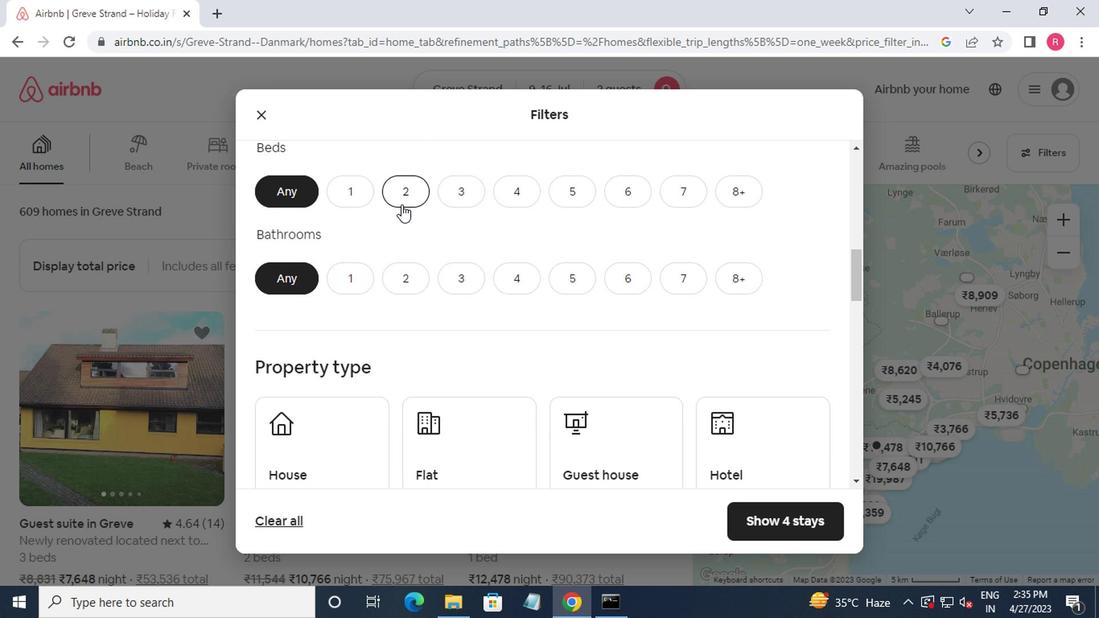 
Action: Mouse moved to (354, 274)
Screenshot: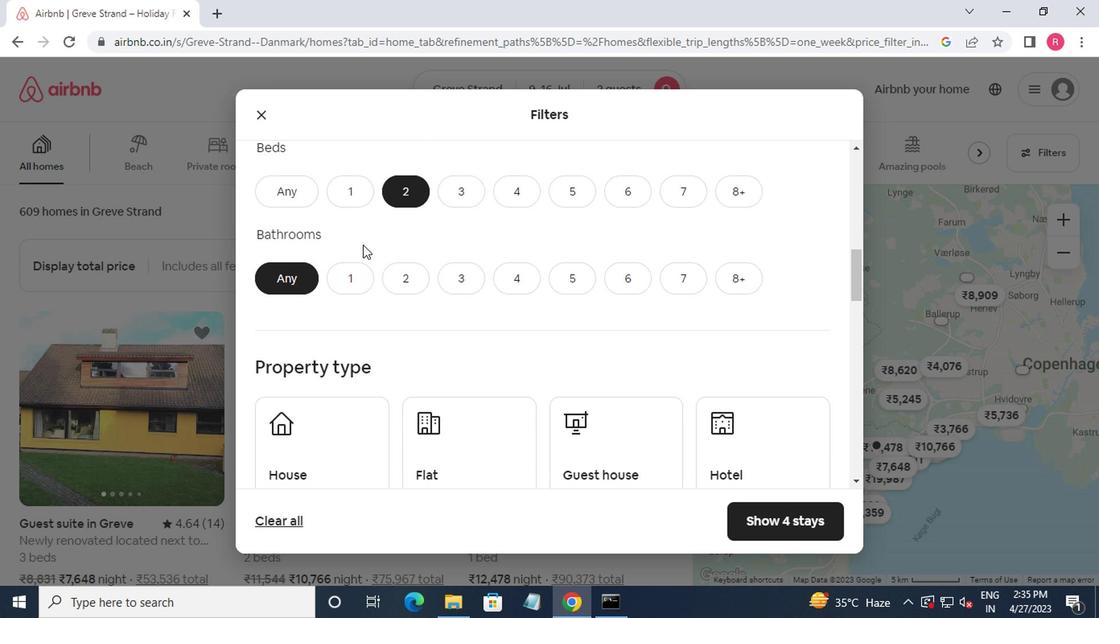 
Action: Mouse pressed left at (354, 274)
Screenshot: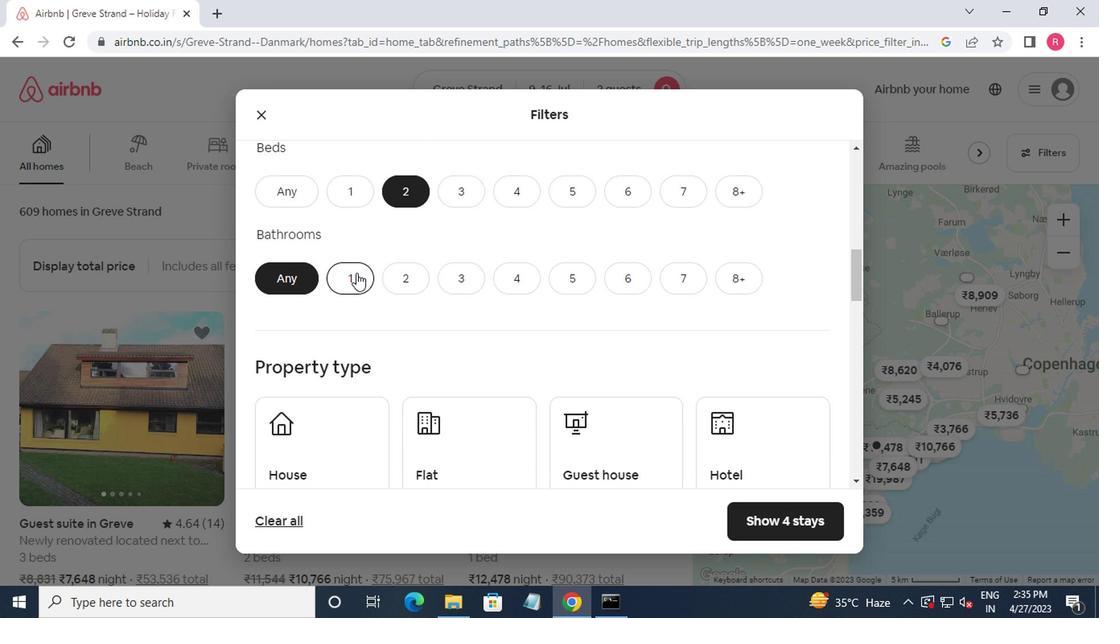 
Action: Mouse moved to (357, 259)
Screenshot: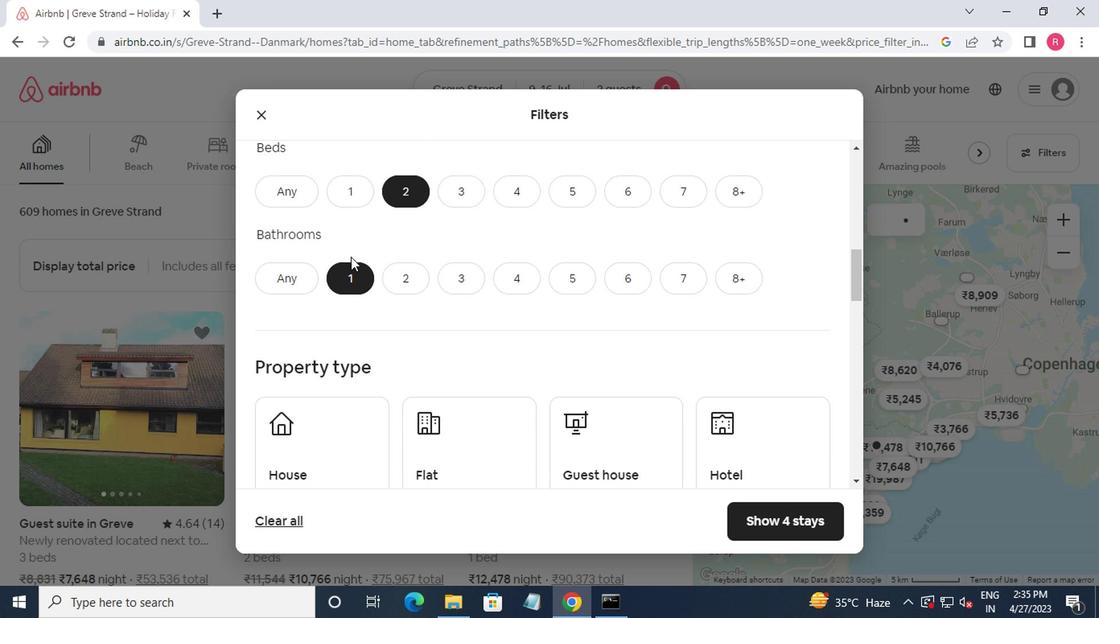 
Action: Mouse scrolled (357, 258) with delta (0, -1)
Screenshot: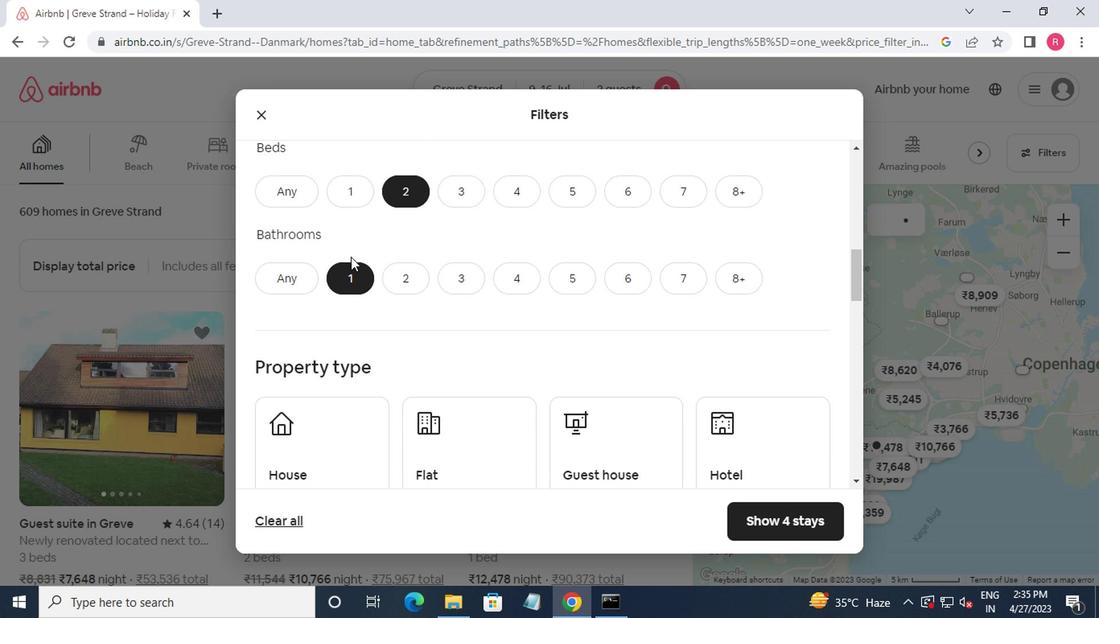 
Action: Mouse moved to (364, 357)
Screenshot: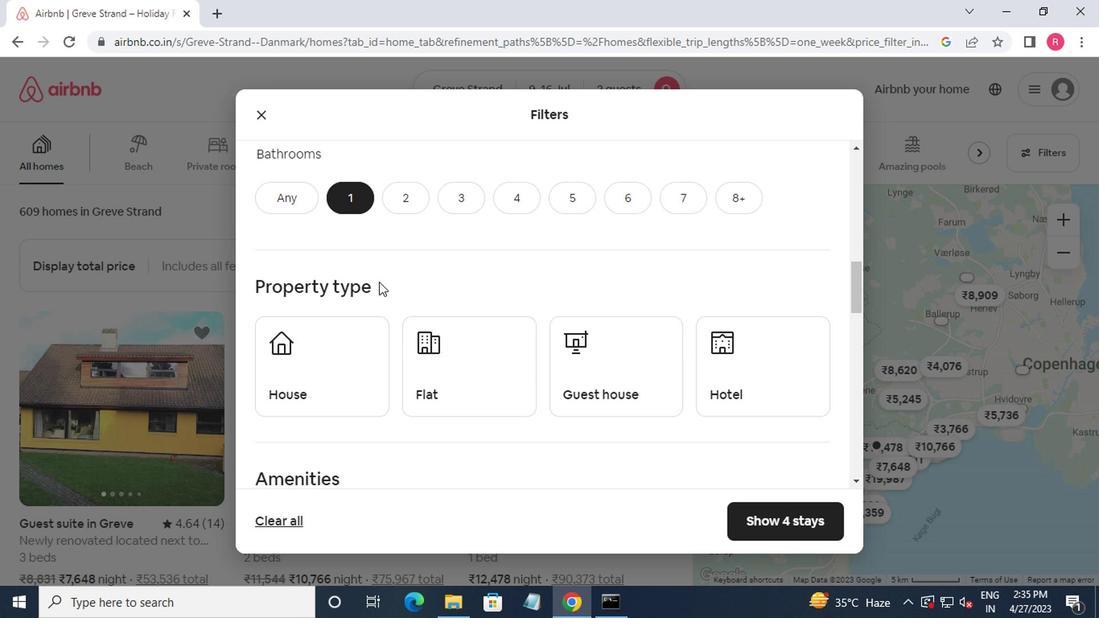 
Action: Mouse pressed left at (364, 357)
Screenshot: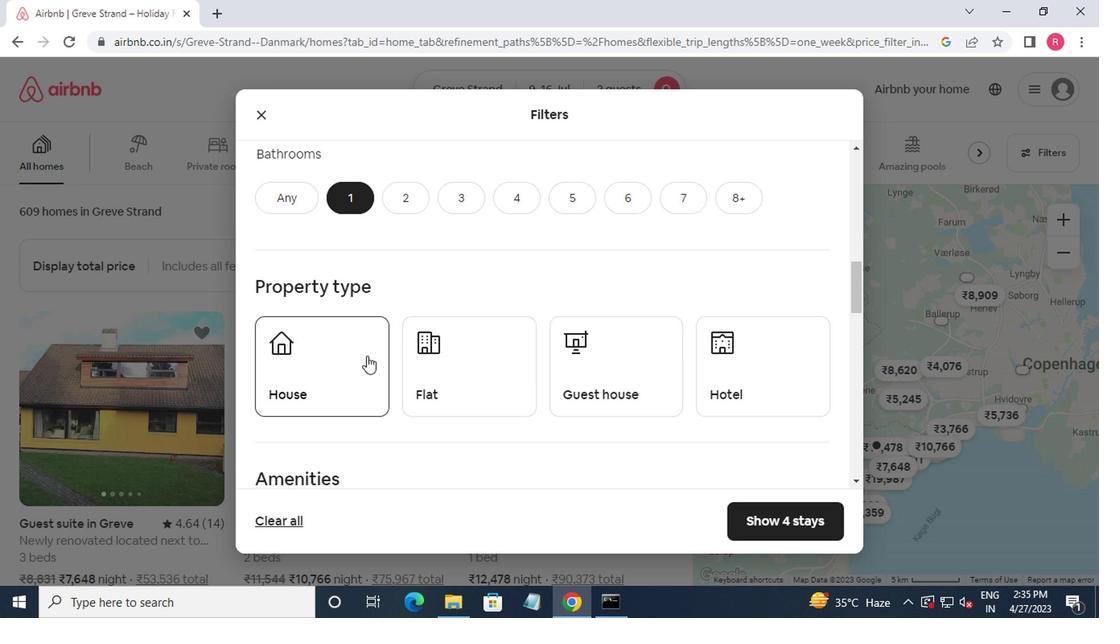 
Action: Mouse moved to (450, 373)
Screenshot: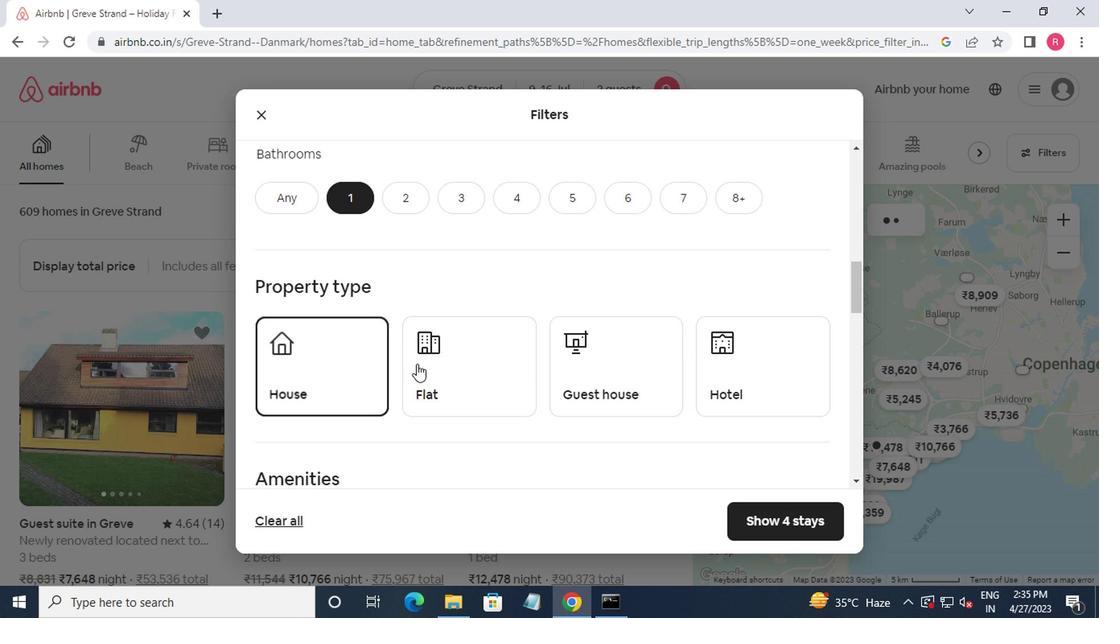 
Action: Mouse pressed left at (450, 373)
Screenshot: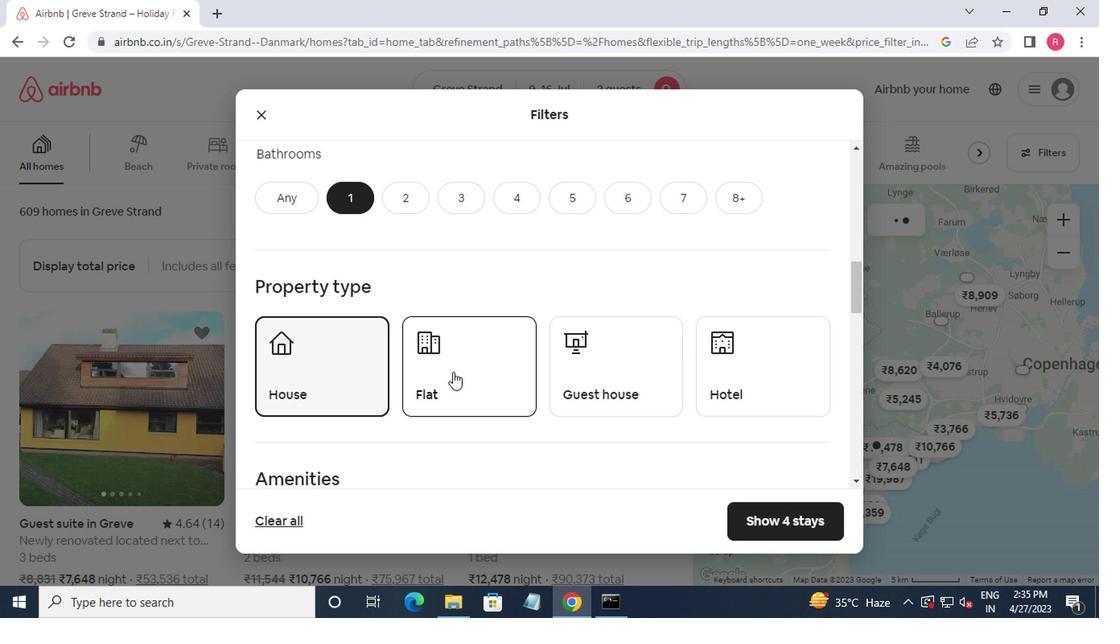 
Action: Mouse moved to (589, 379)
Screenshot: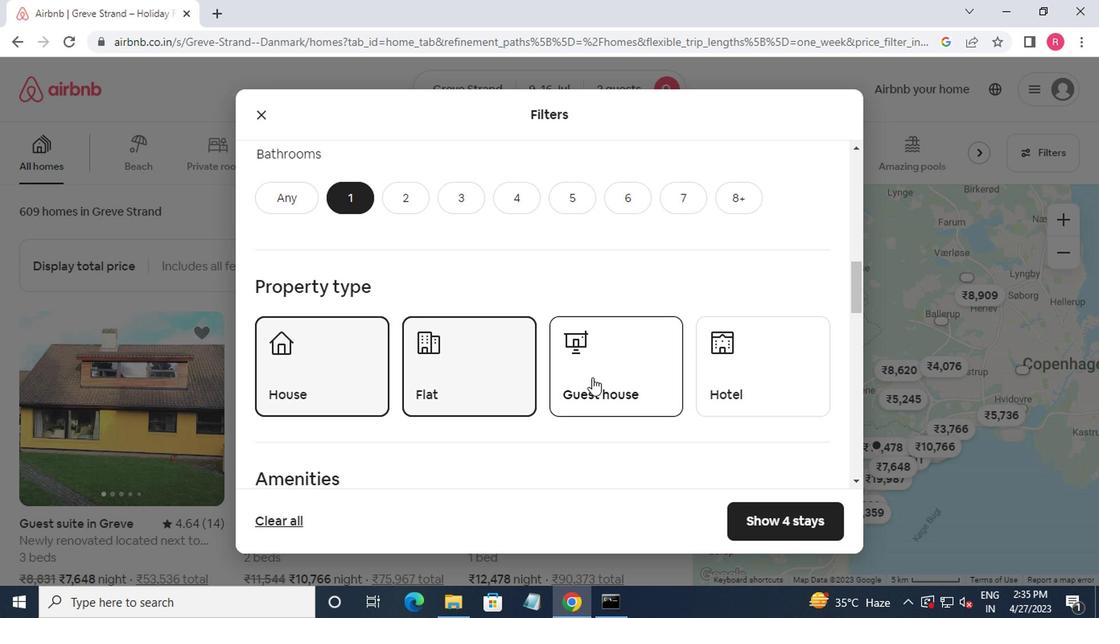 
Action: Mouse pressed left at (589, 379)
Screenshot: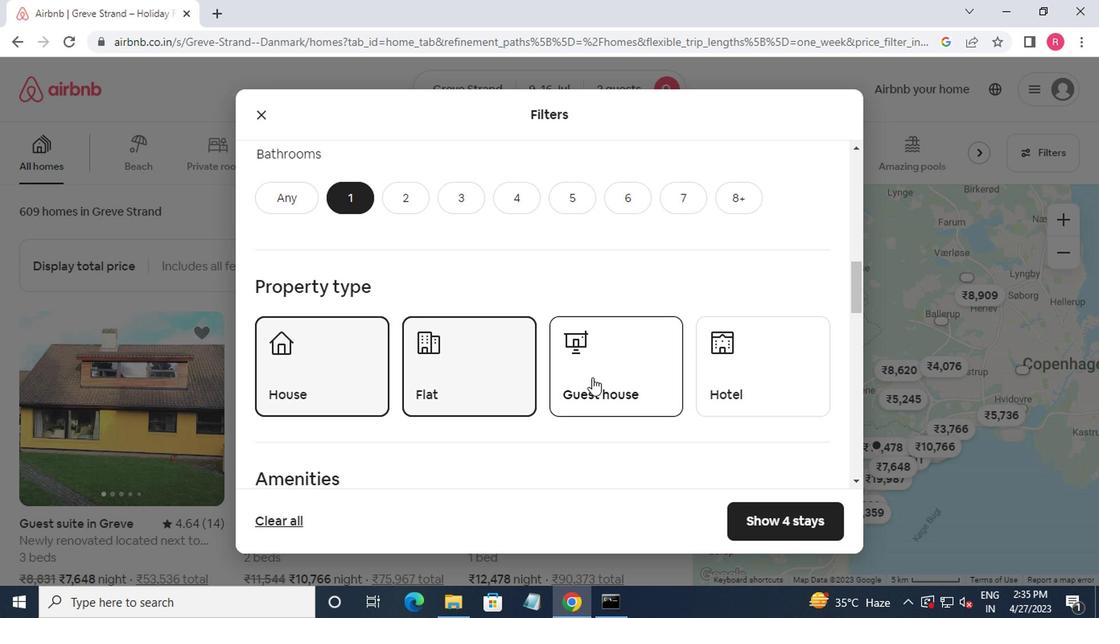 
Action: Mouse moved to (707, 367)
Screenshot: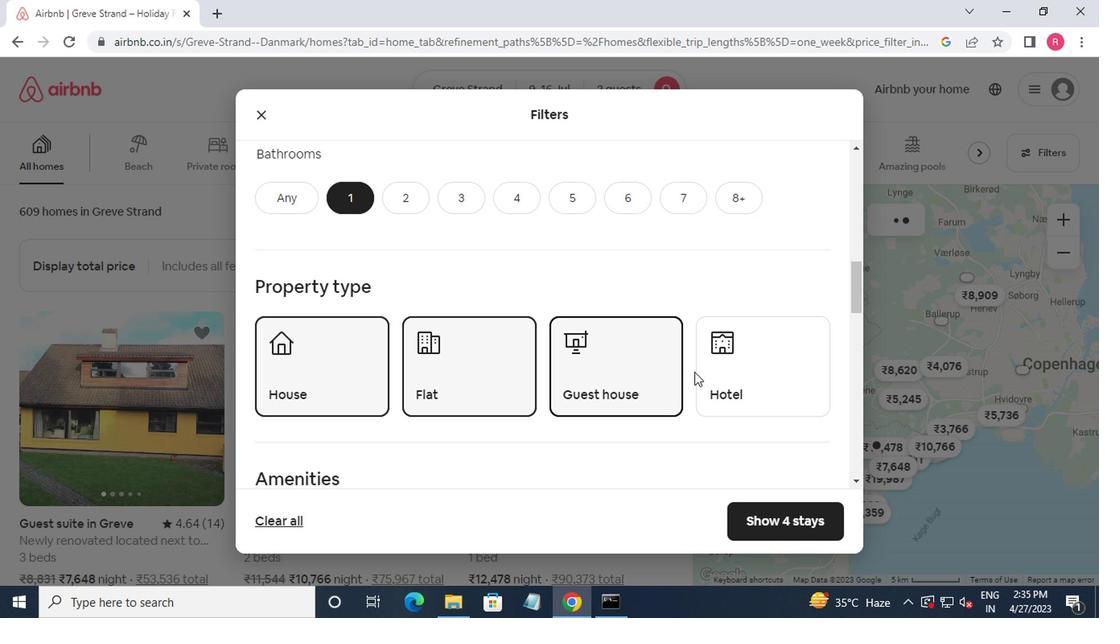 
Action: Mouse scrolled (707, 366) with delta (0, 0)
Screenshot: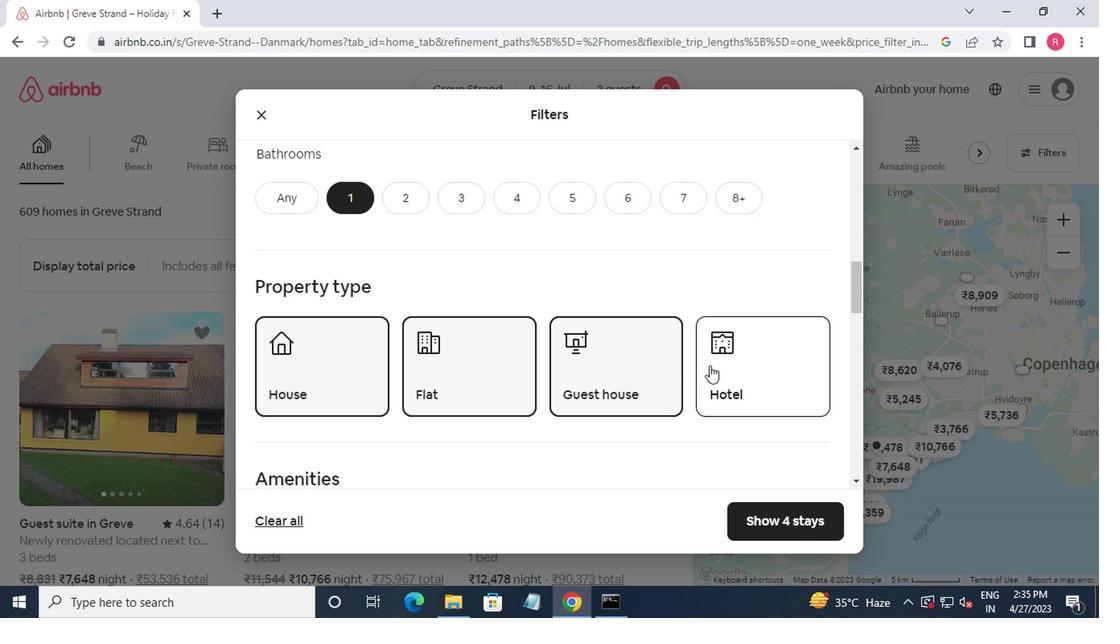 
Action: Mouse moved to (708, 367)
Screenshot: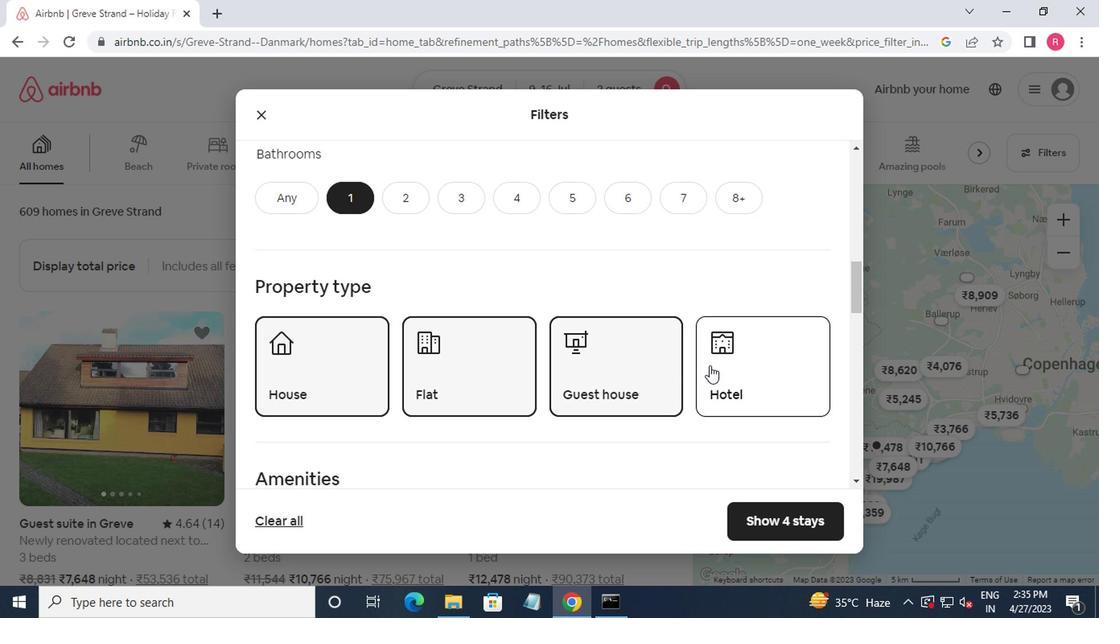 
Action: Mouse scrolled (708, 366) with delta (0, 0)
Screenshot: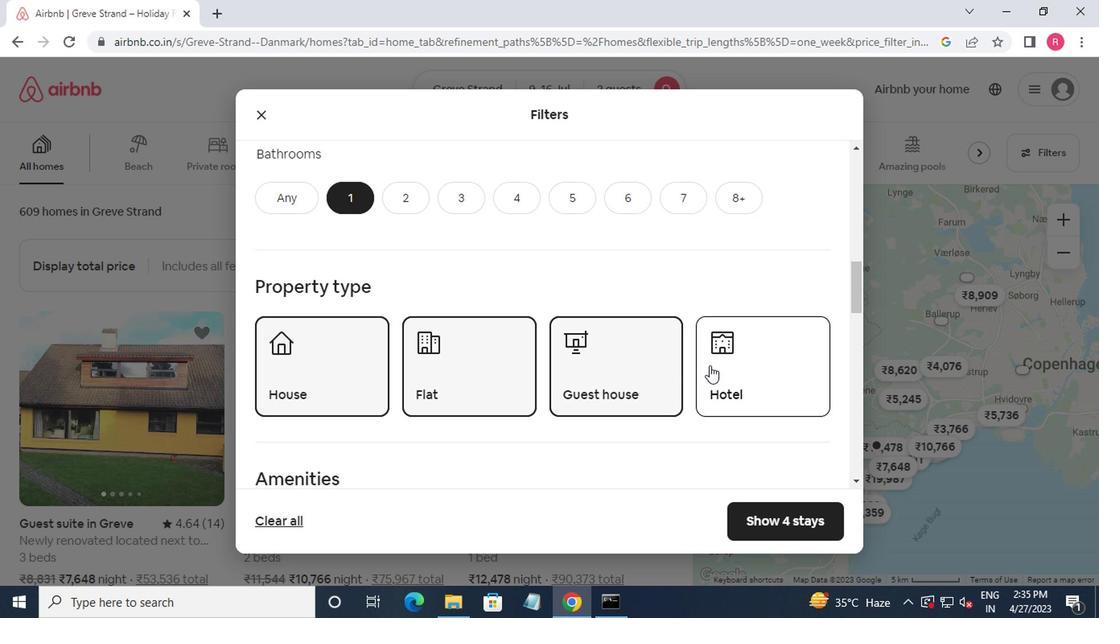 
Action: Mouse moved to (708, 372)
Screenshot: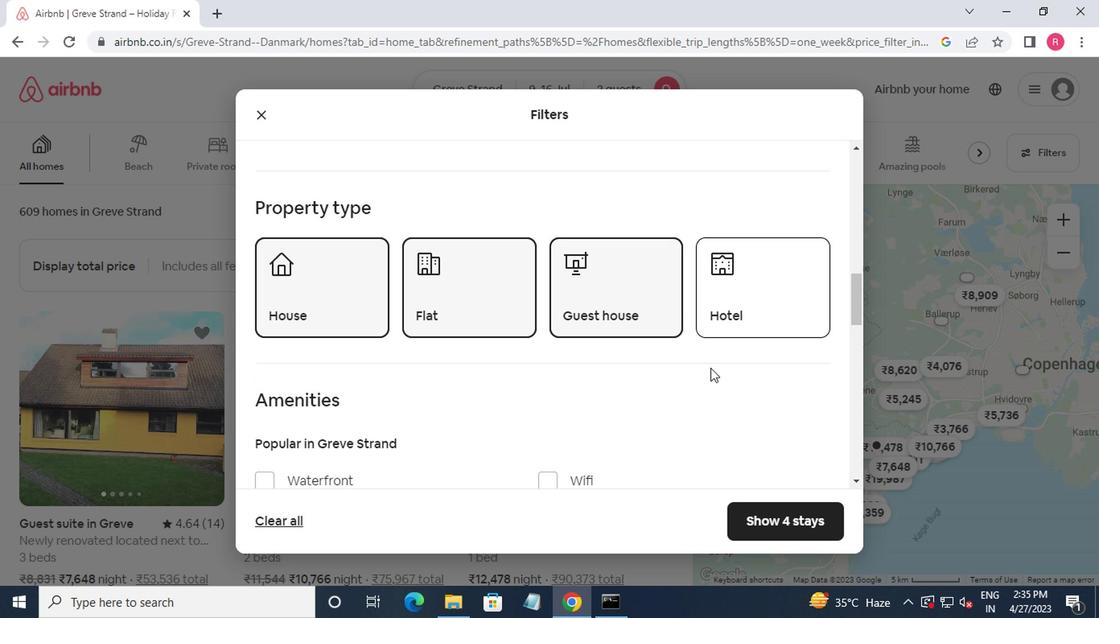 
Action: Mouse scrolled (708, 371) with delta (0, -1)
Screenshot: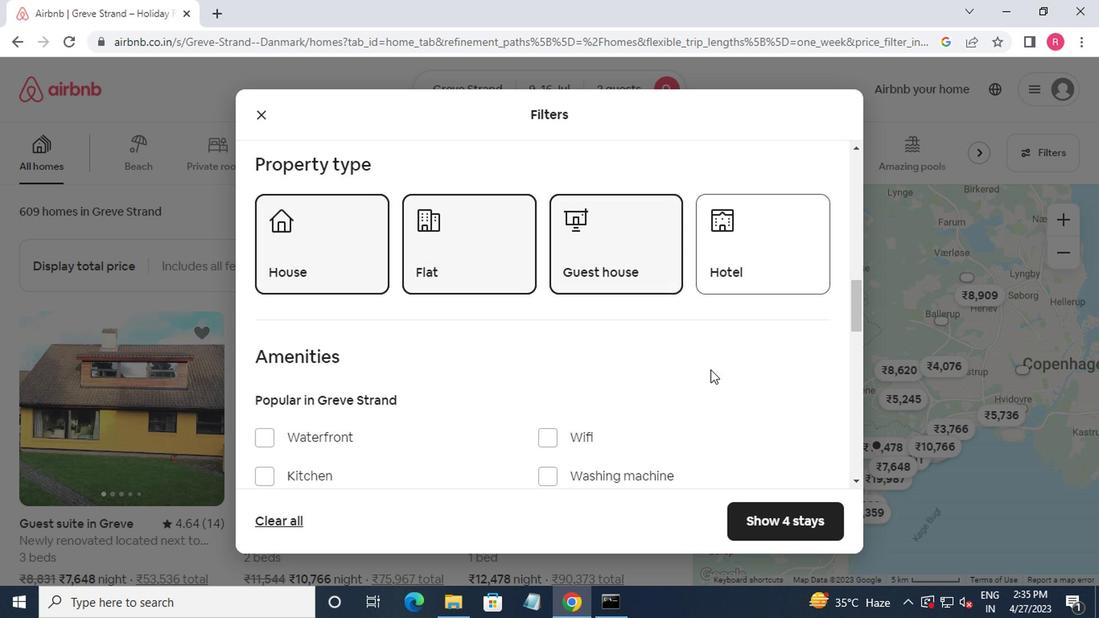 
Action: Mouse moved to (318, 344)
Screenshot: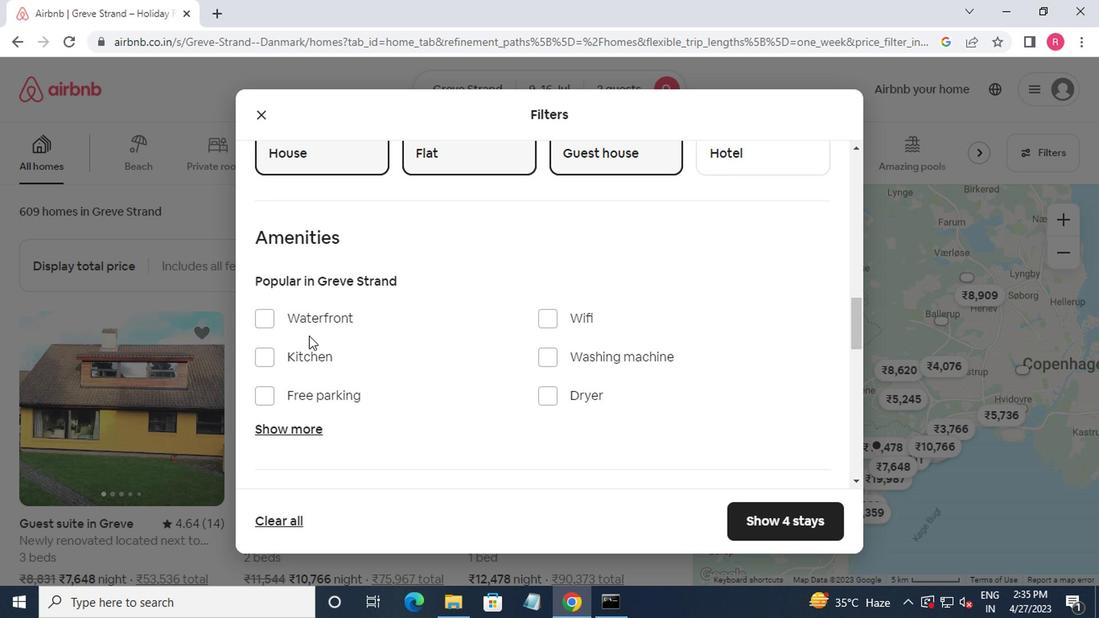 
Action: Mouse scrolled (318, 343) with delta (0, -1)
Screenshot: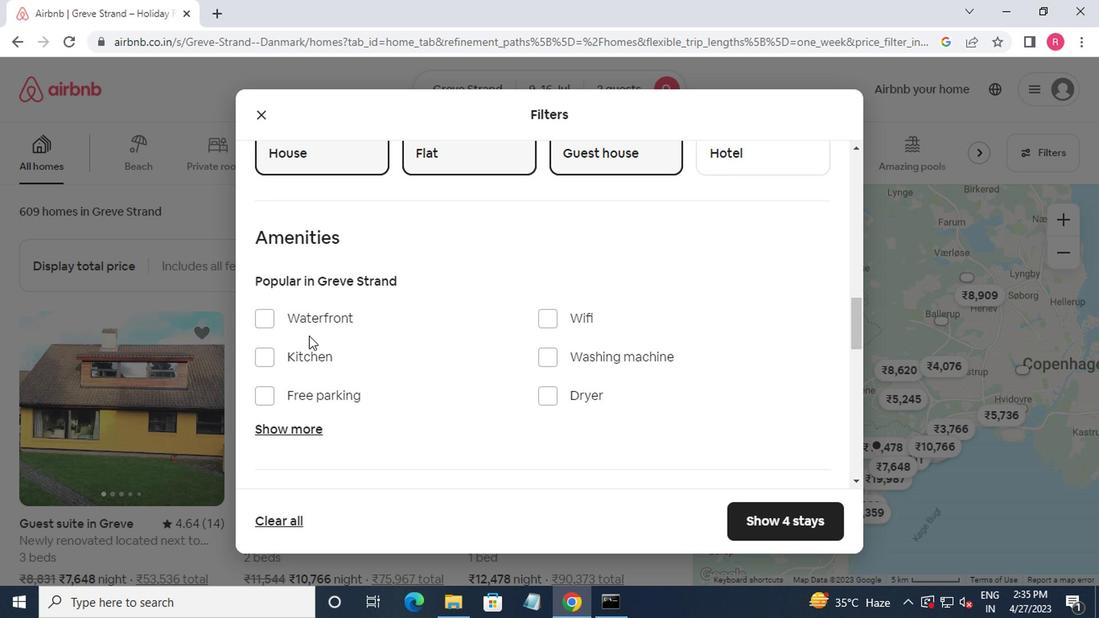 
Action: Mouse moved to (360, 347)
Screenshot: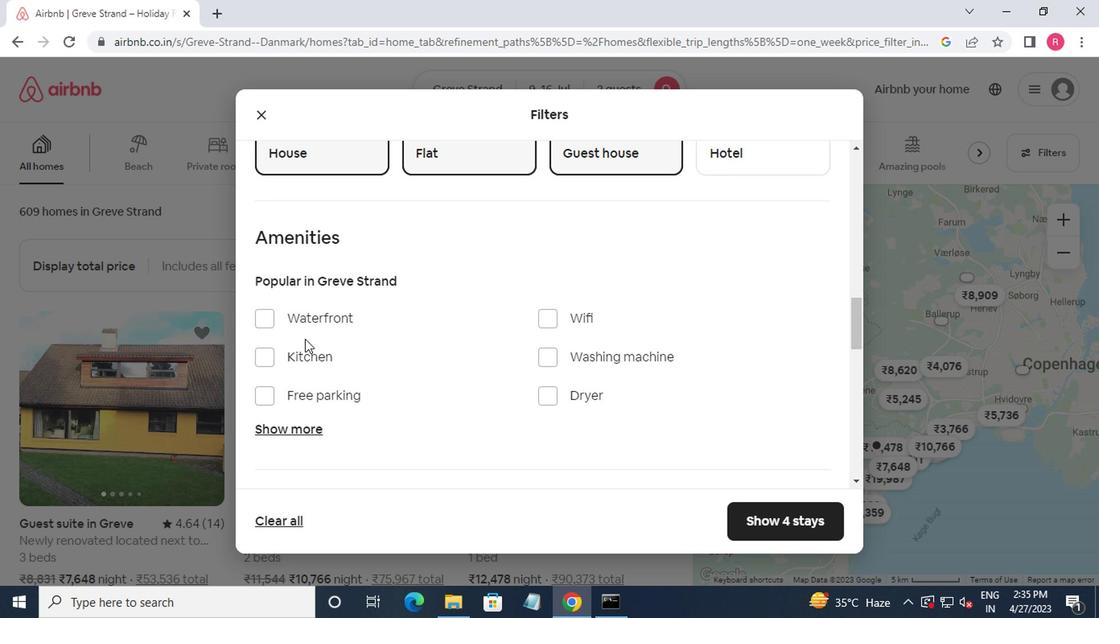 
Action: Mouse scrolled (360, 346) with delta (0, 0)
Screenshot: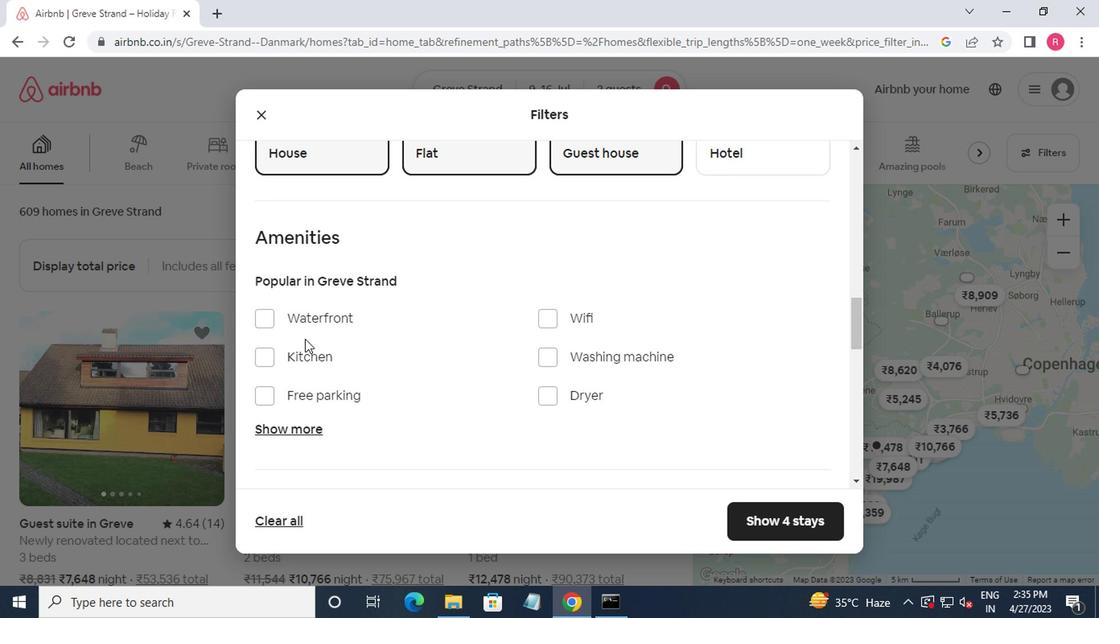 
Action: Mouse moved to (789, 459)
Screenshot: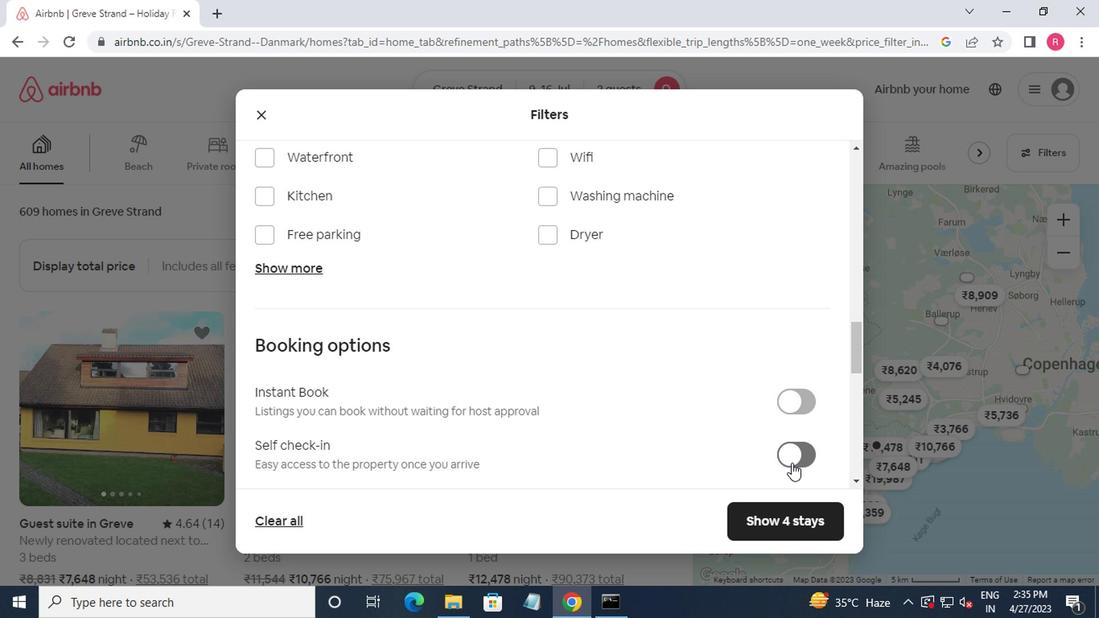 
Action: Mouse pressed left at (789, 459)
Screenshot: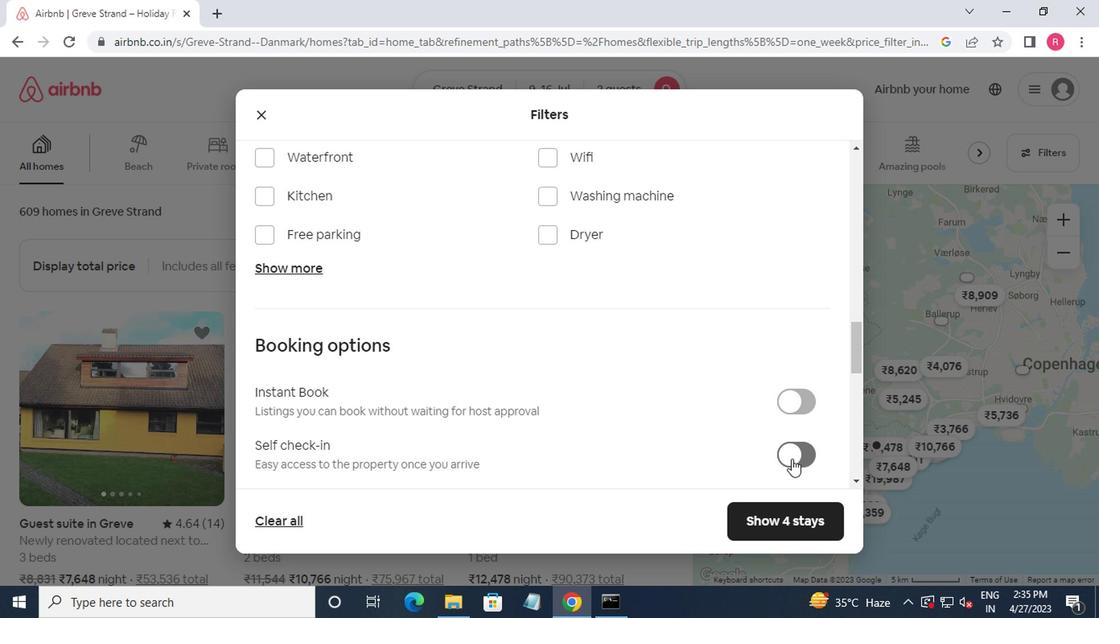 
Action: Mouse moved to (688, 424)
Screenshot: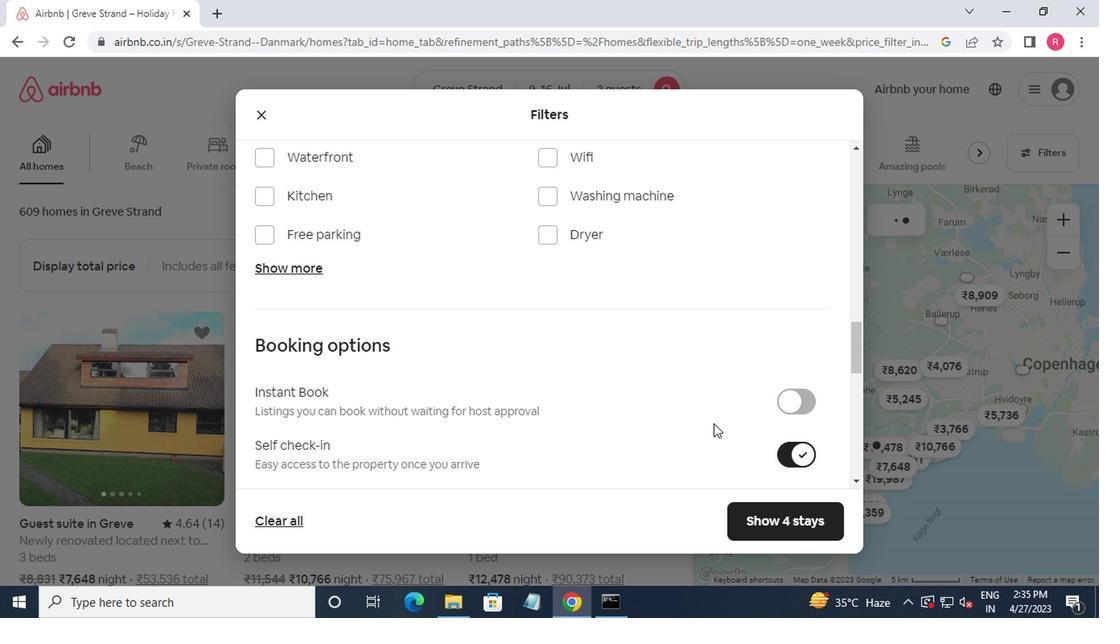 
Action: Mouse scrolled (688, 424) with delta (0, 0)
Screenshot: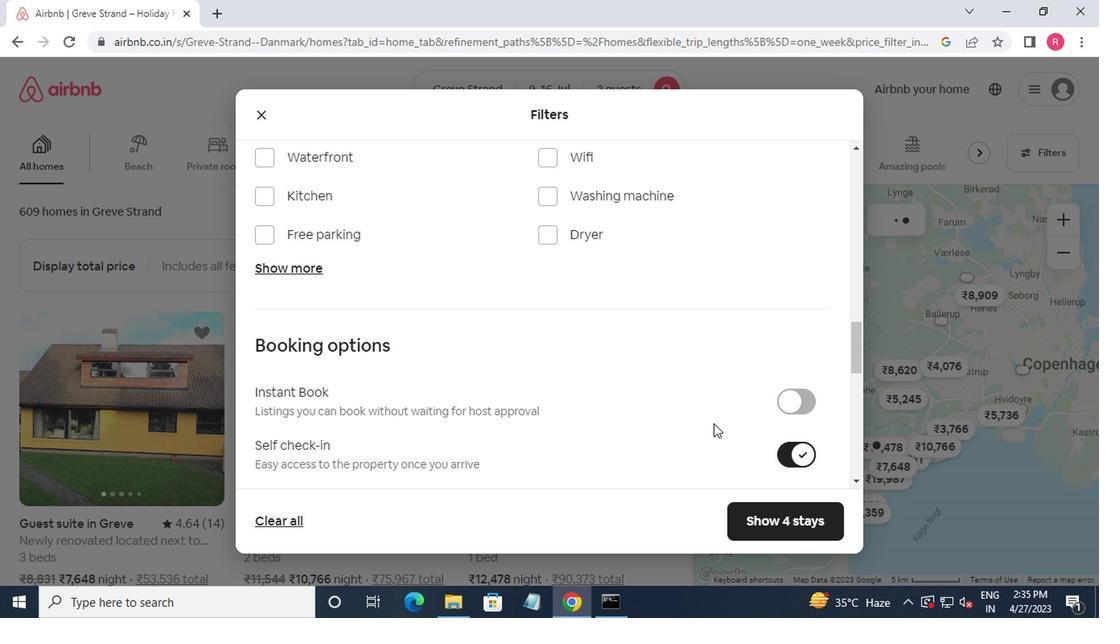 
Action: Mouse moved to (679, 426)
Screenshot: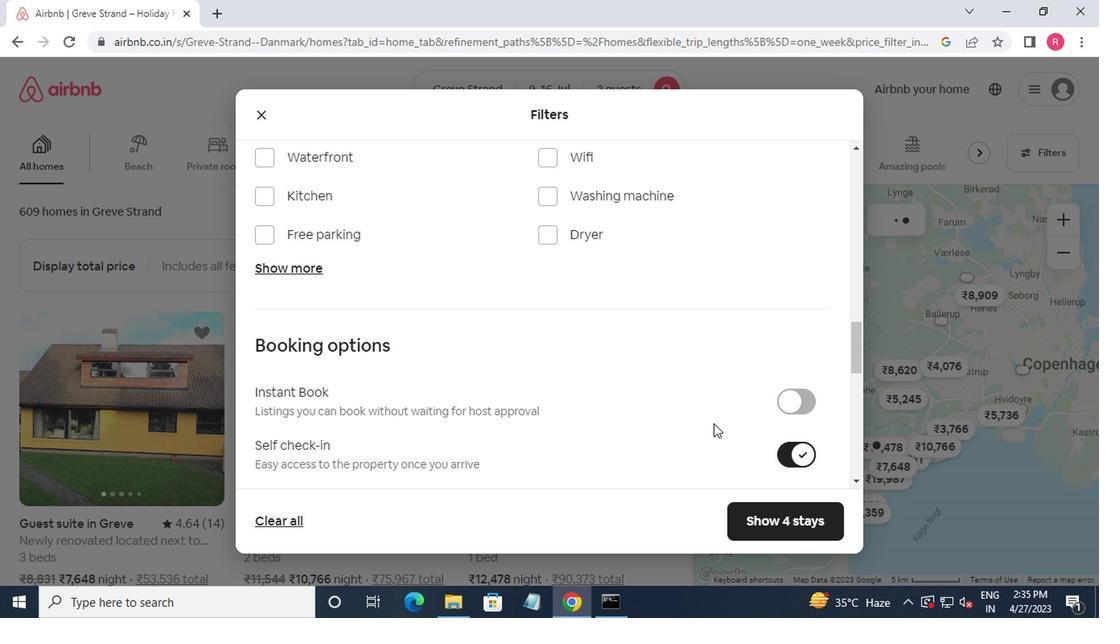 
Action: Mouse scrolled (679, 425) with delta (0, -1)
Screenshot: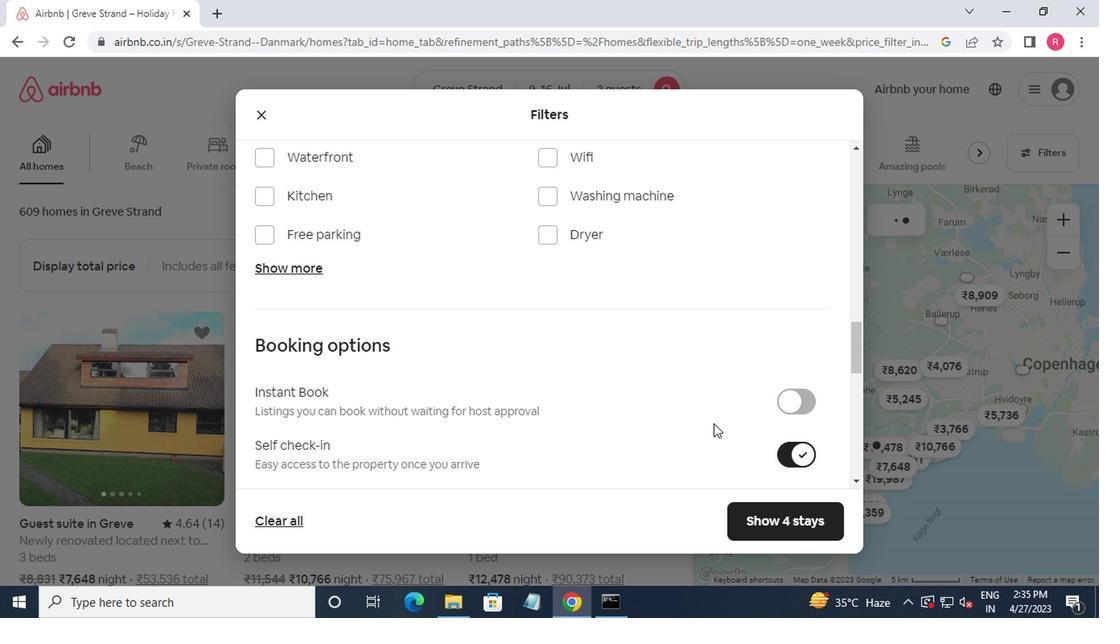 
Action: Mouse moved to (672, 427)
Screenshot: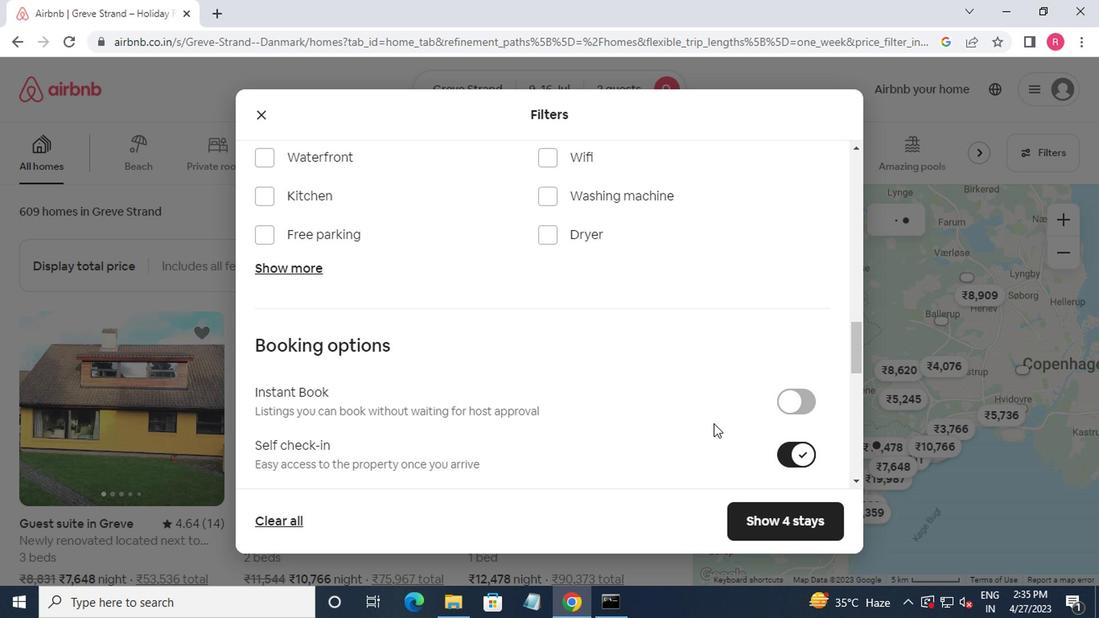 
Action: Mouse scrolled (672, 426) with delta (0, 0)
Screenshot: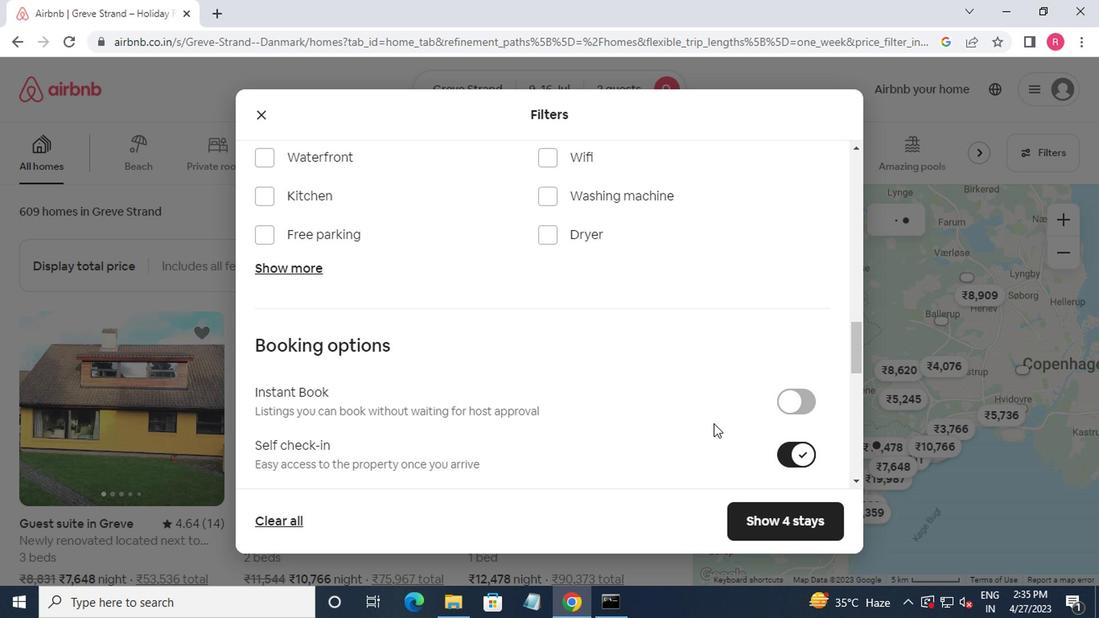 
Action: Mouse moved to (665, 428)
Screenshot: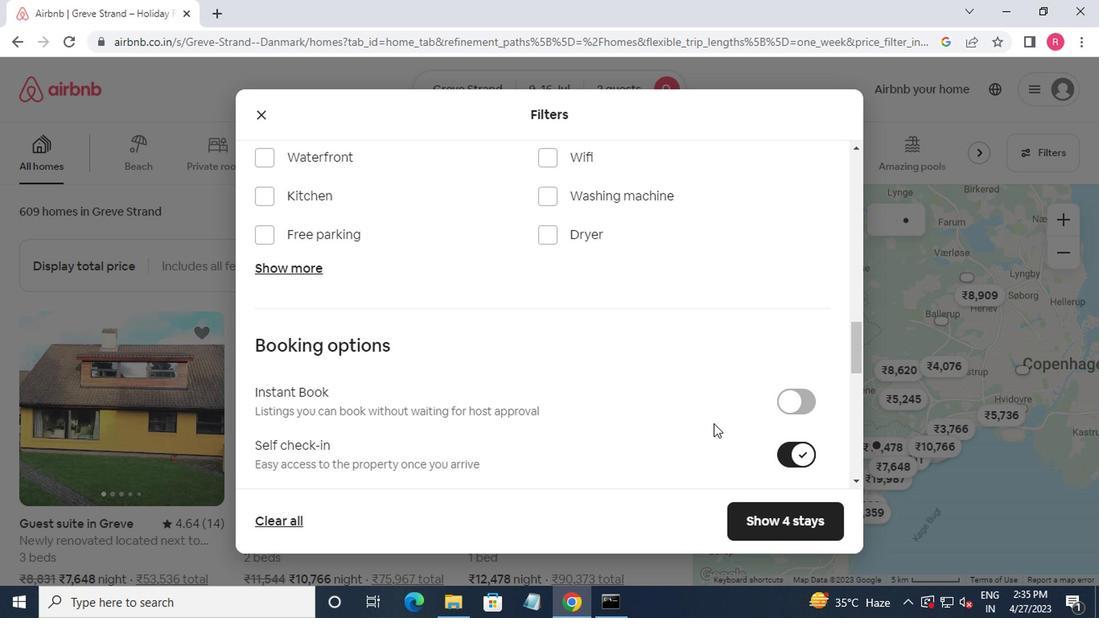 
Action: Mouse scrolled (665, 427) with delta (0, -1)
Screenshot: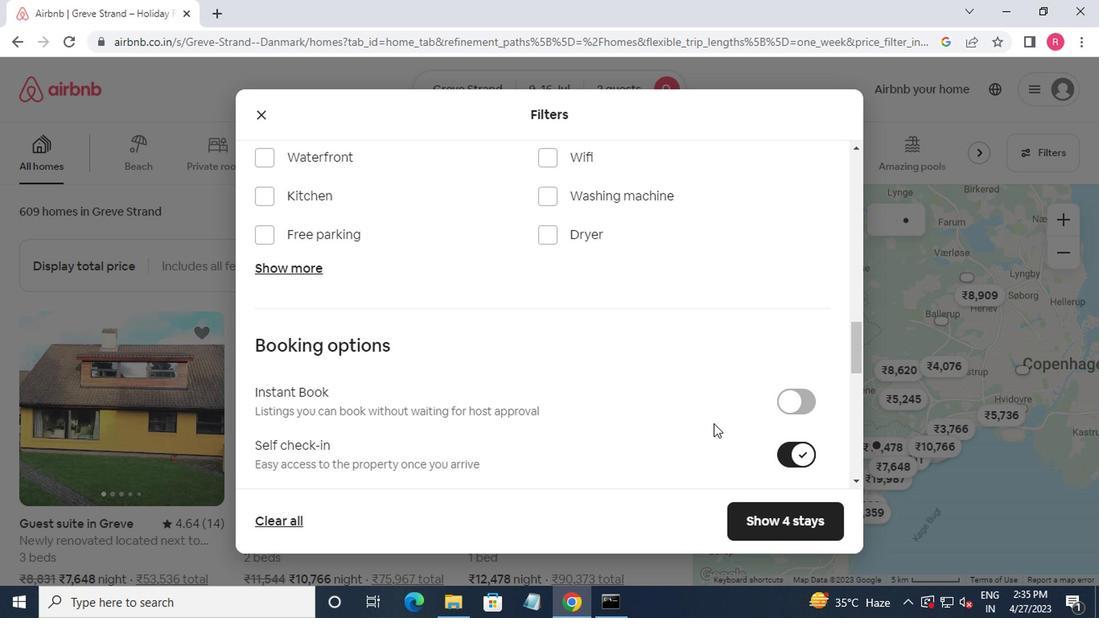 
Action: Mouse moved to (652, 425)
Screenshot: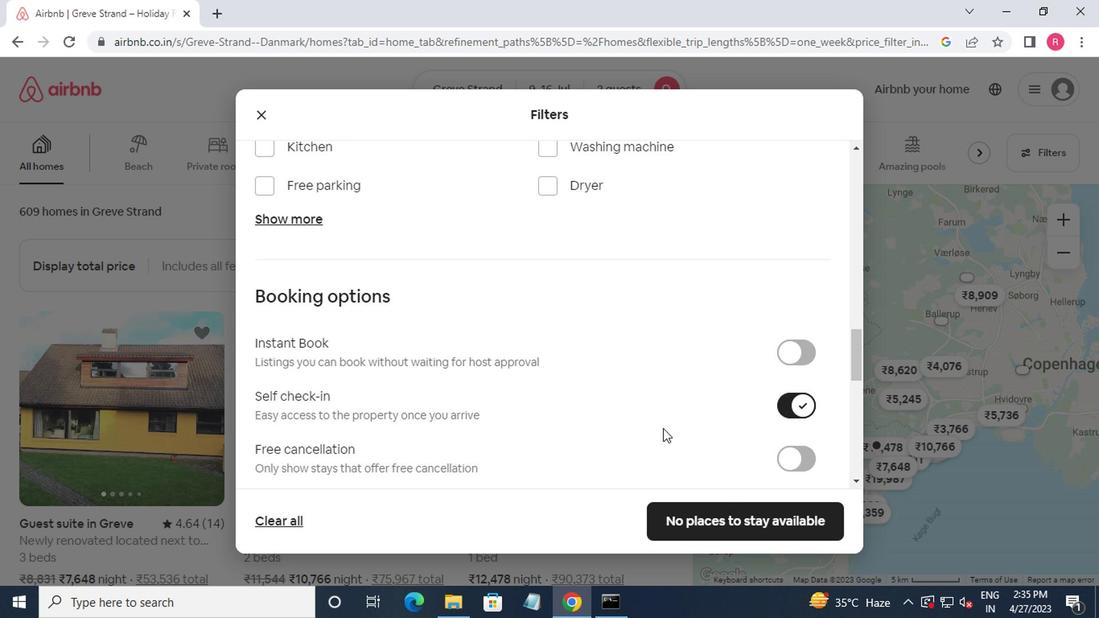 
Action: Mouse scrolled (652, 424) with delta (0, 0)
Screenshot: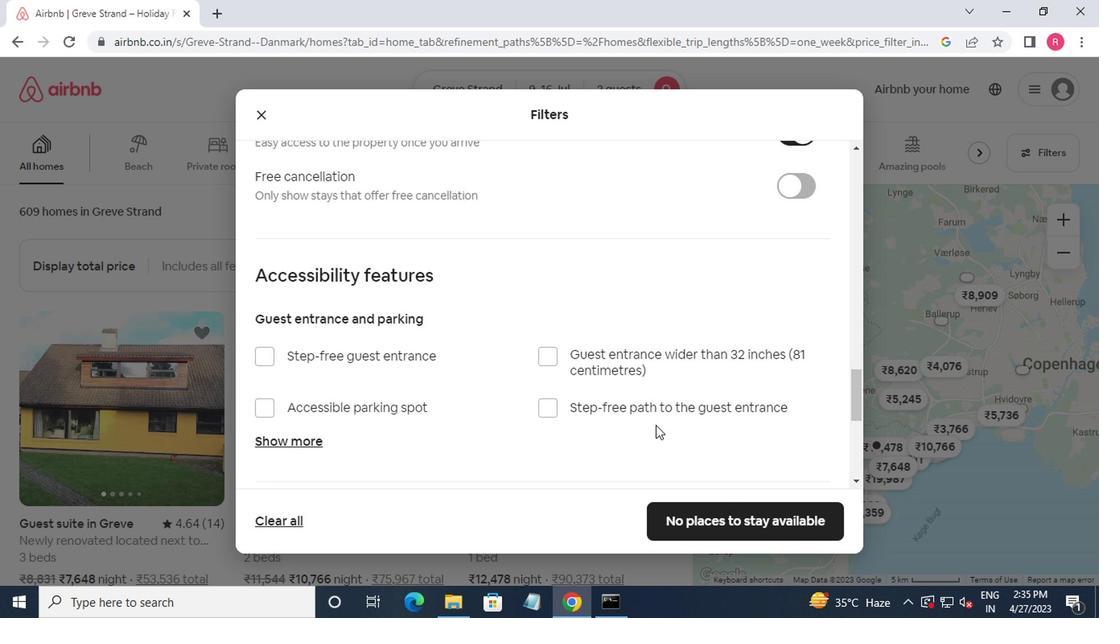 
Action: Mouse scrolled (652, 424) with delta (0, 0)
Screenshot: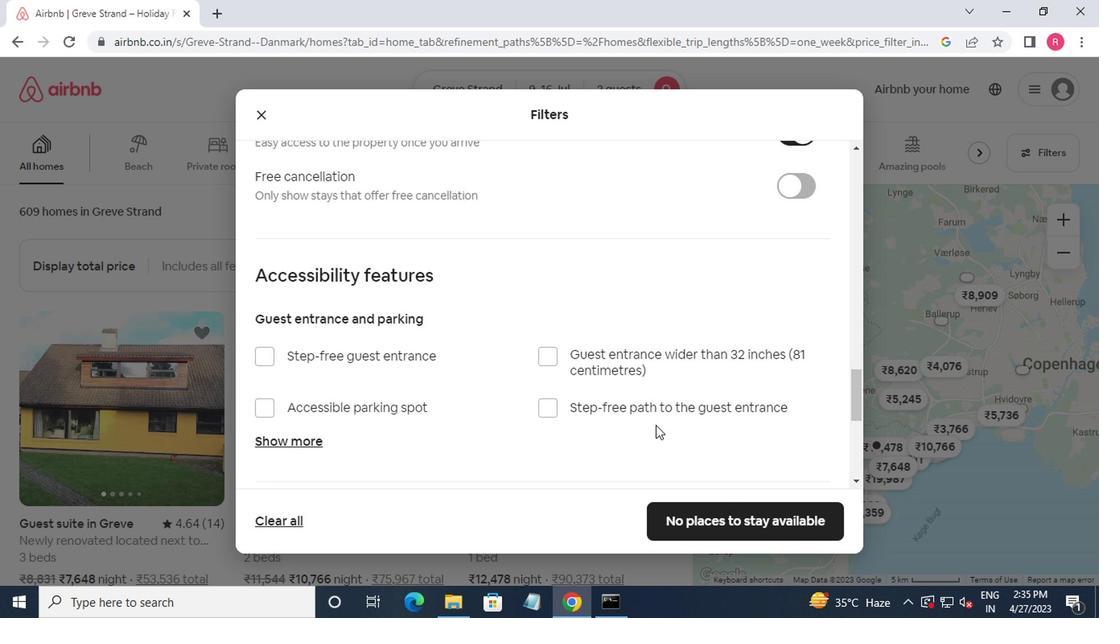 
Action: Mouse scrolled (652, 424) with delta (0, 0)
Screenshot: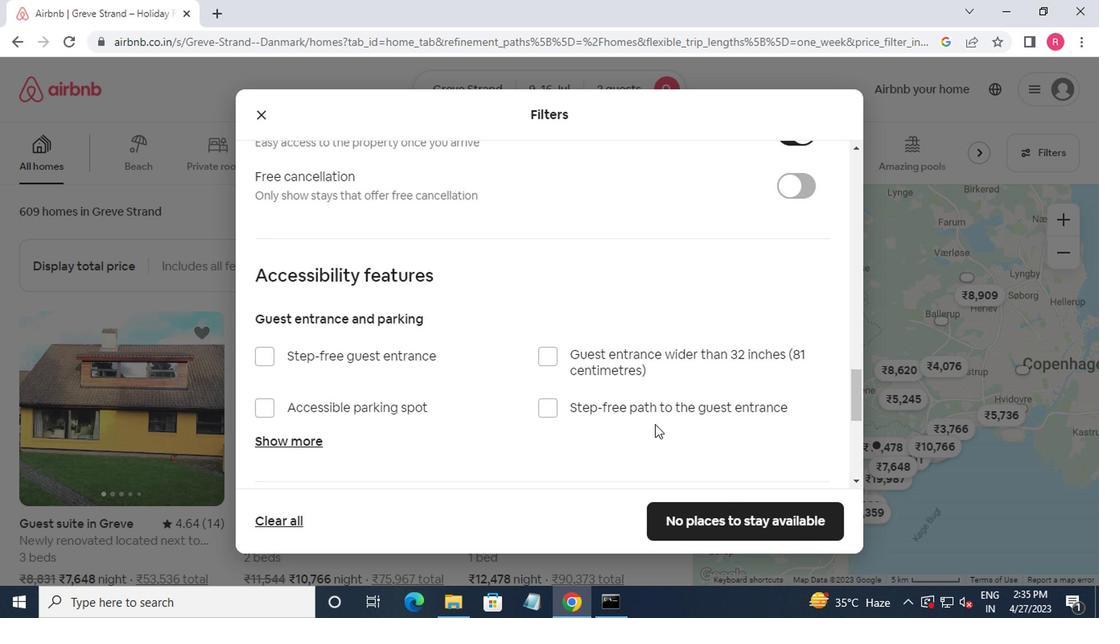 
Action: Mouse scrolled (652, 424) with delta (0, 0)
Screenshot: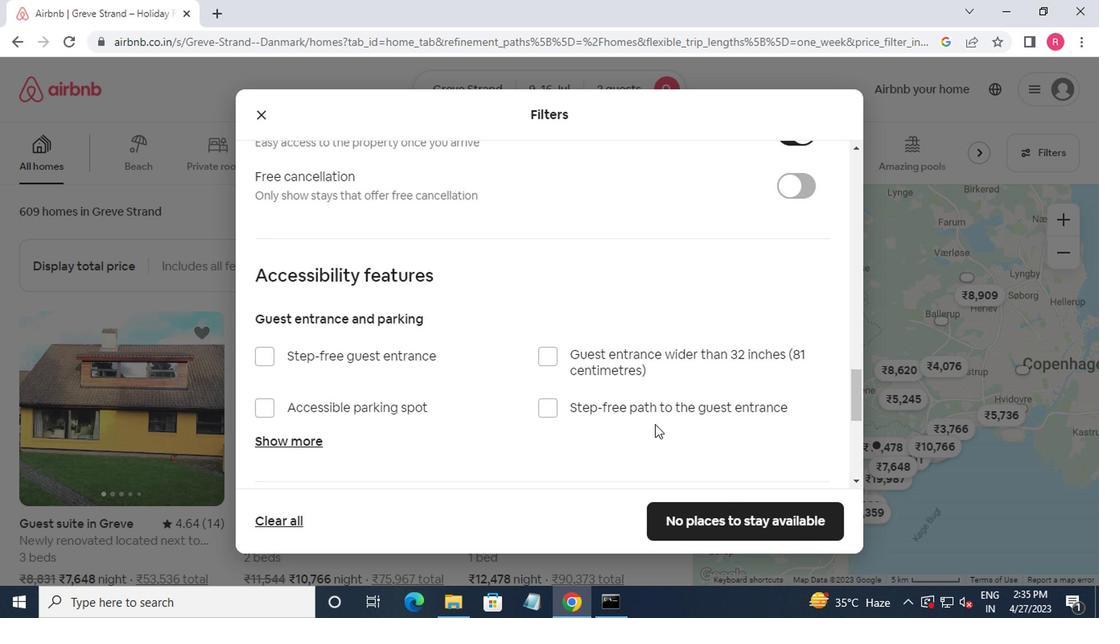 
Action: Mouse moved to (271, 415)
Screenshot: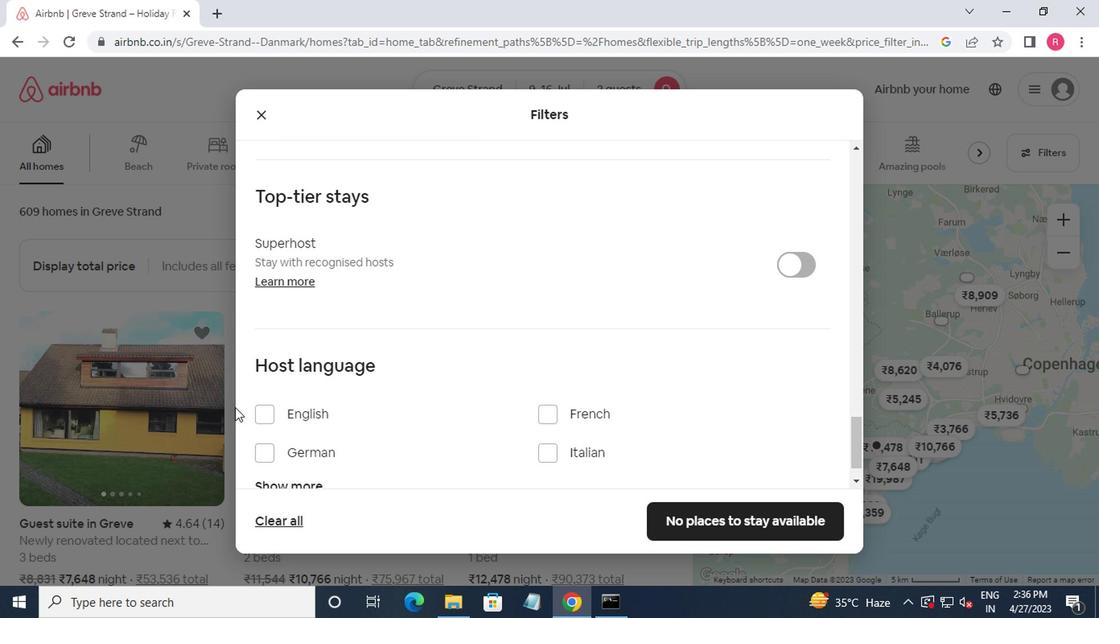 
Action: Mouse pressed left at (271, 415)
Screenshot: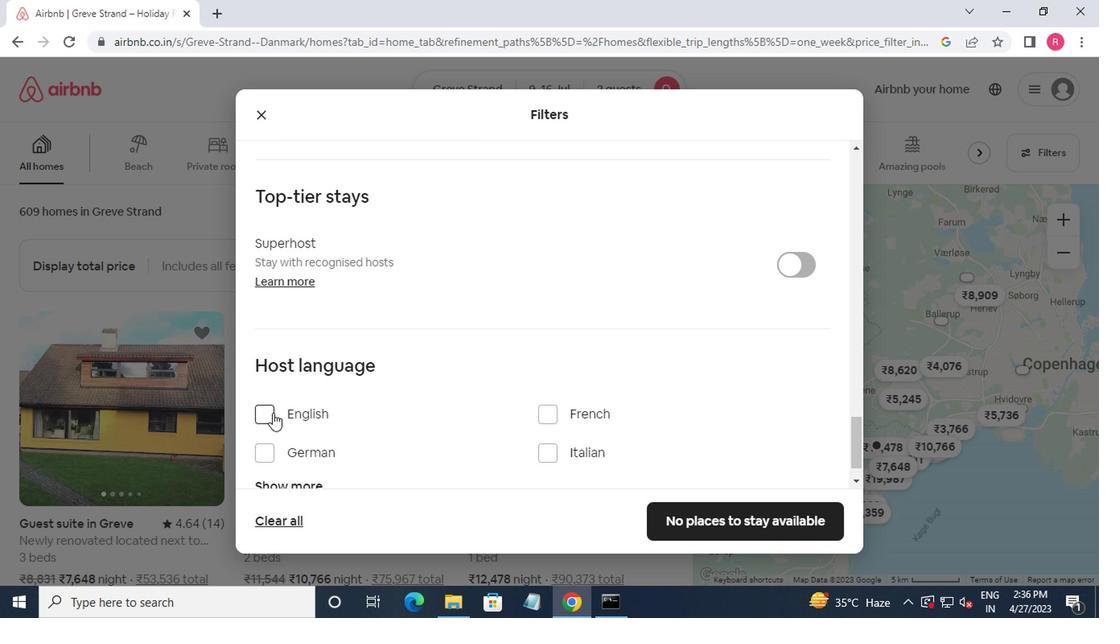 
Action: Mouse moved to (680, 523)
Screenshot: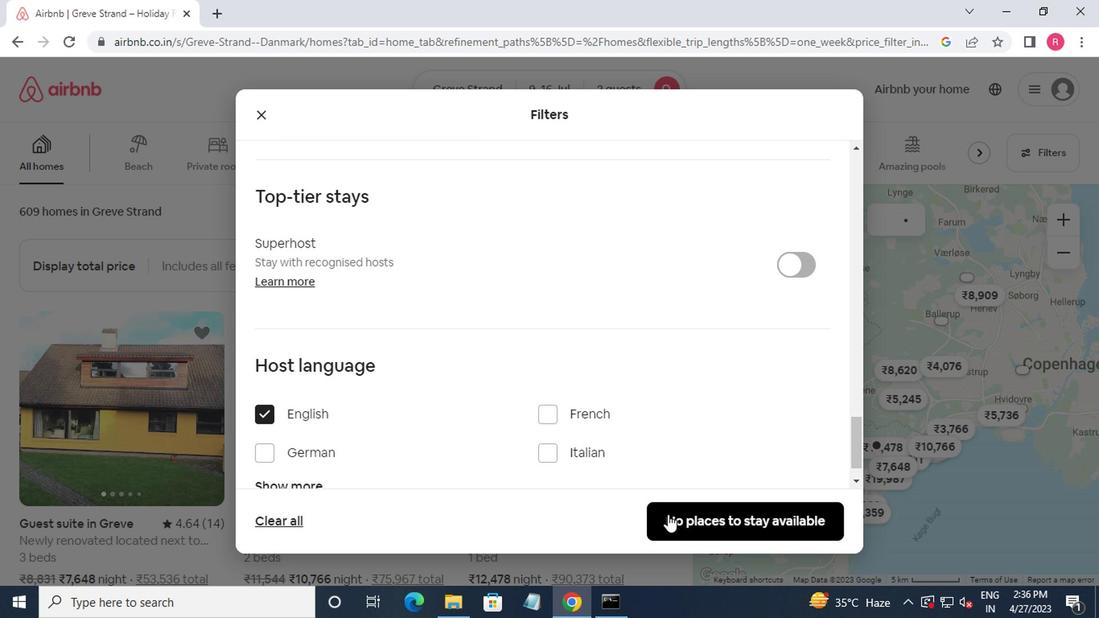 
Action: Mouse pressed left at (680, 523)
Screenshot: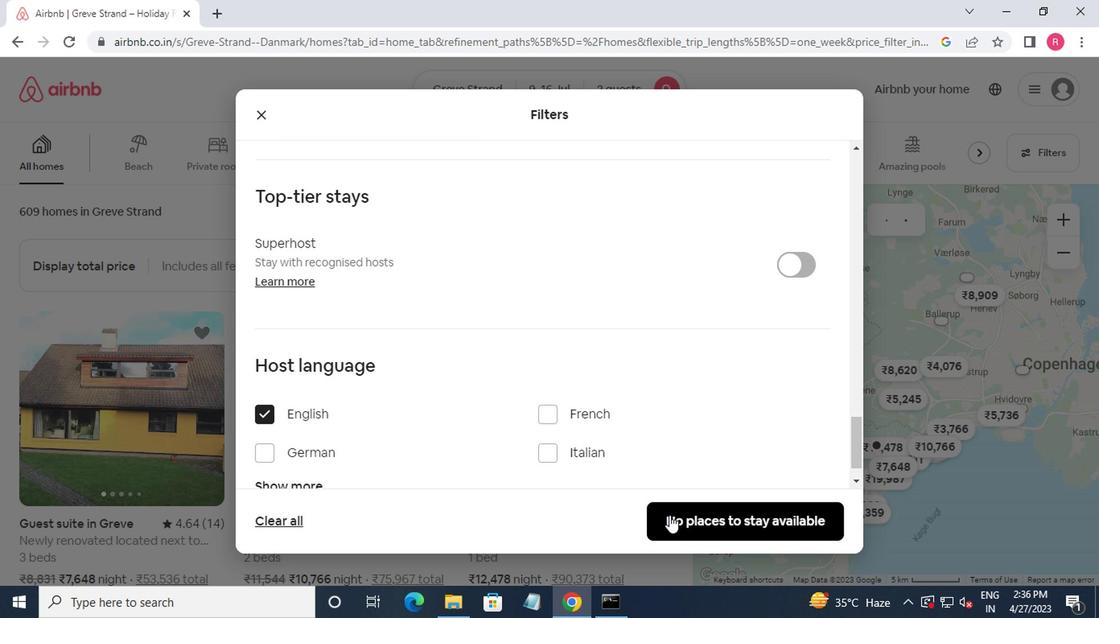 
Action: Mouse moved to (694, 529)
Screenshot: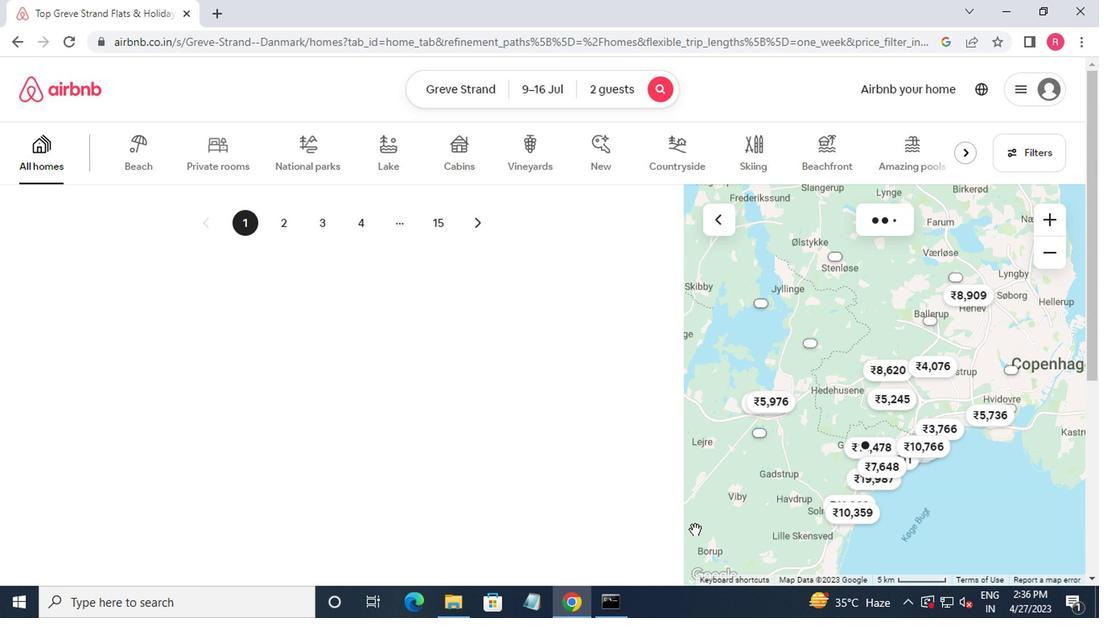 
